 Task: Find connections with filter location Timbaúba with filter topic #lawsuitswith filter profile language Spanish with filter current company Piramal Capital & Housing Finance Limited with filter school Osmania University with filter industry Government Relations Services with filter service category Interaction Design with filter keywords title Financial Analyst
Action: Mouse moved to (197, 241)
Screenshot: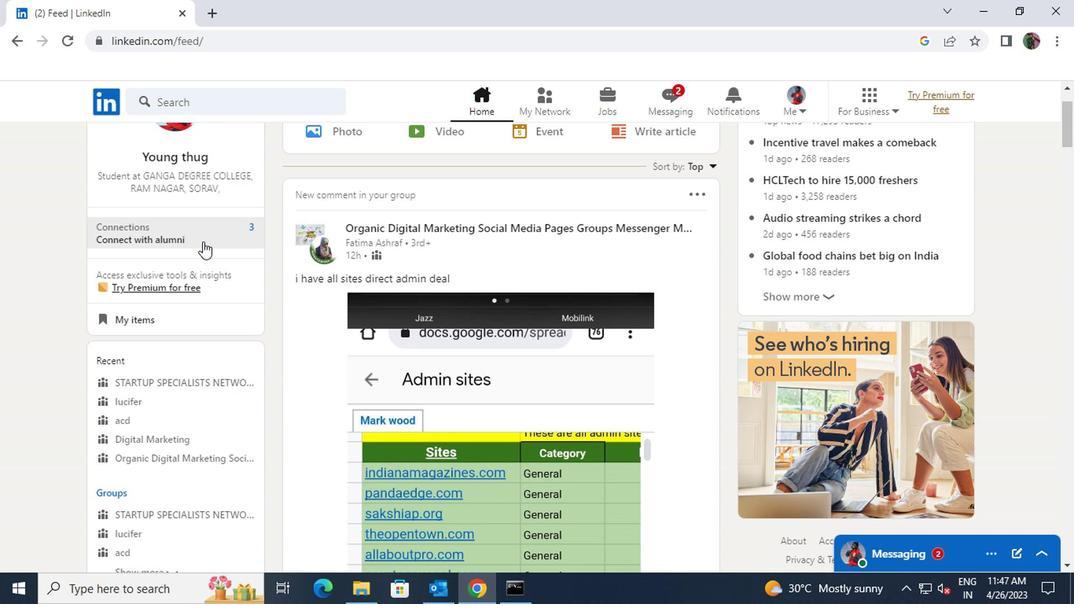 
Action: Mouse pressed left at (197, 241)
Screenshot: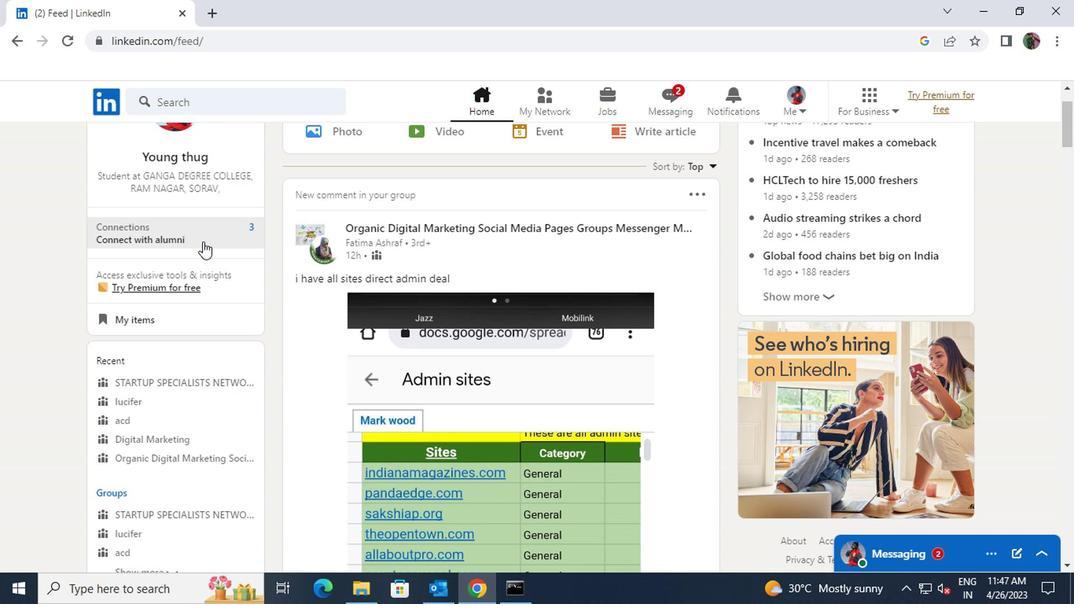 
Action: Mouse moved to (234, 190)
Screenshot: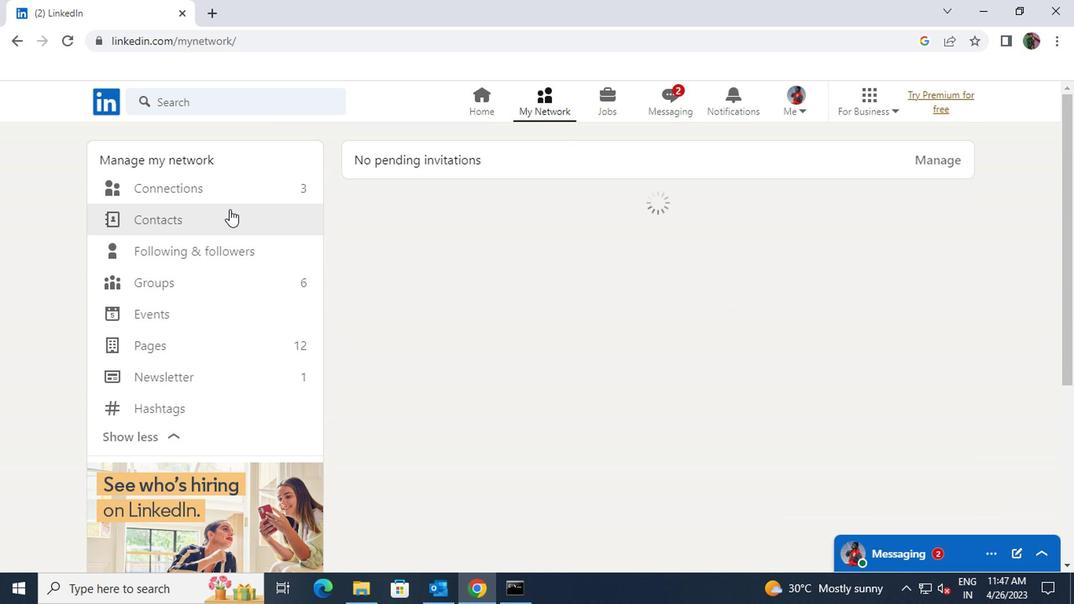
Action: Mouse pressed left at (234, 190)
Screenshot: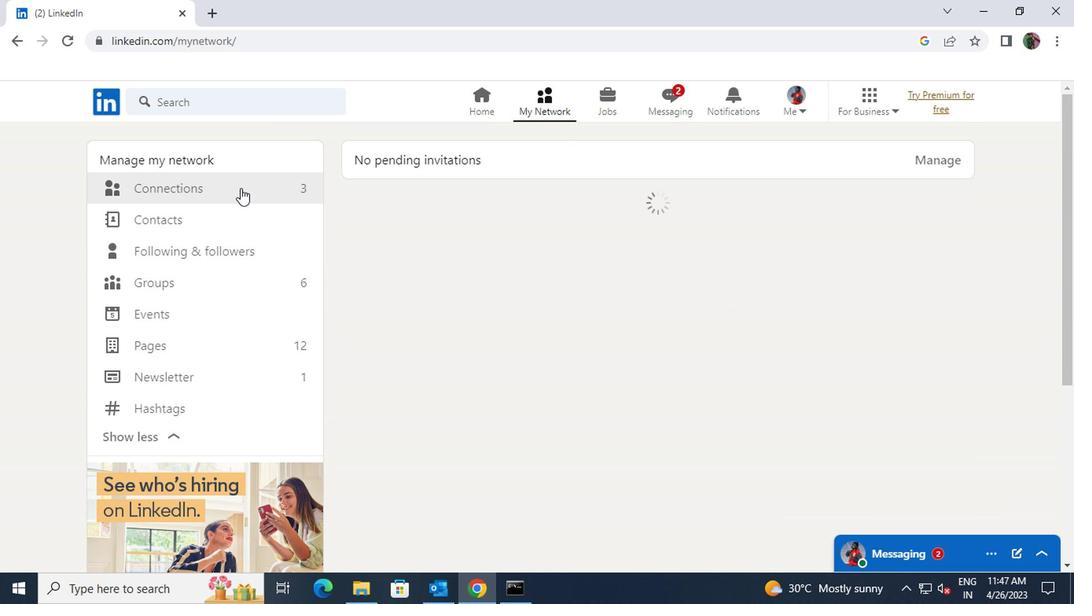 
Action: Mouse moved to (627, 194)
Screenshot: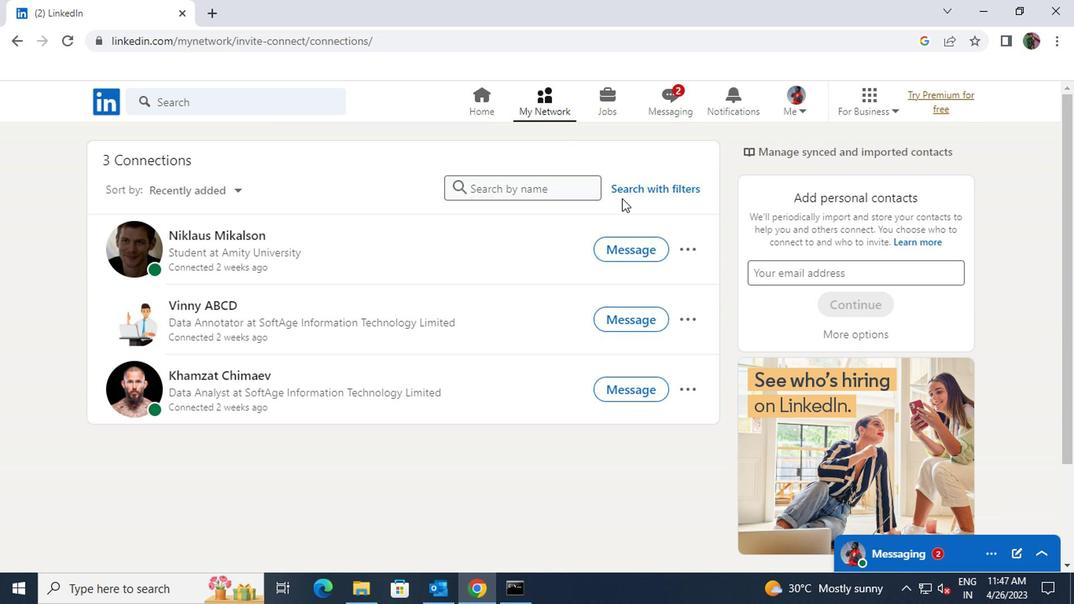 
Action: Mouse pressed left at (627, 194)
Screenshot: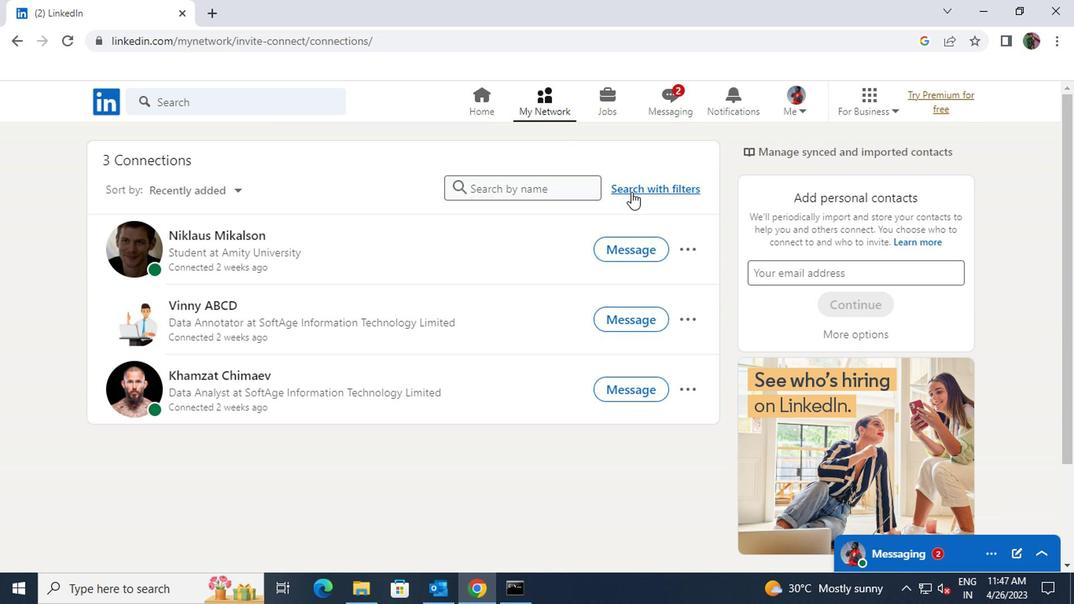 
Action: Mouse moved to (587, 145)
Screenshot: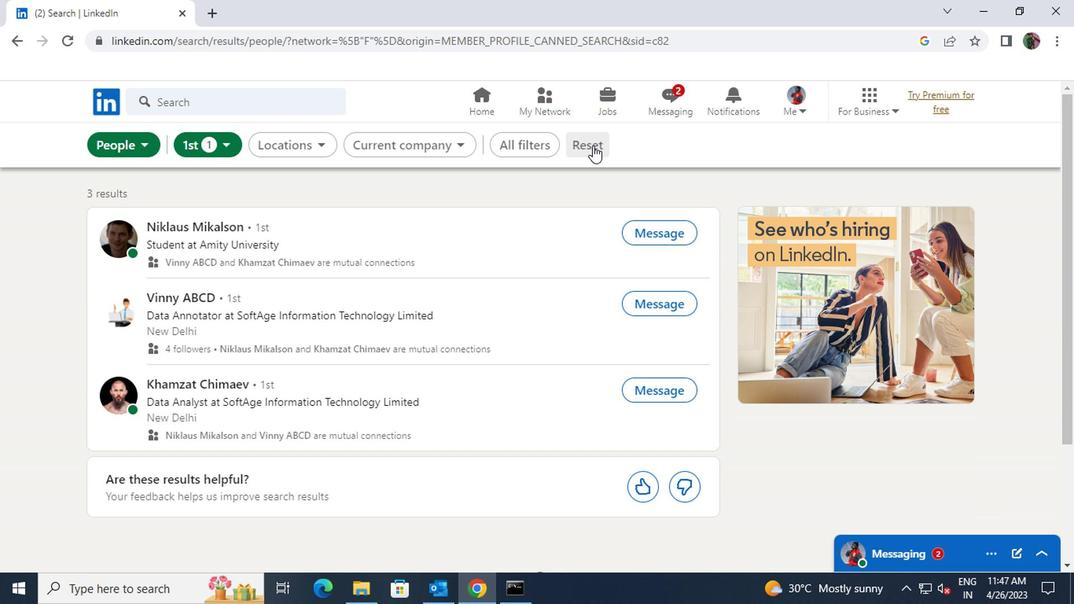
Action: Mouse pressed left at (587, 145)
Screenshot: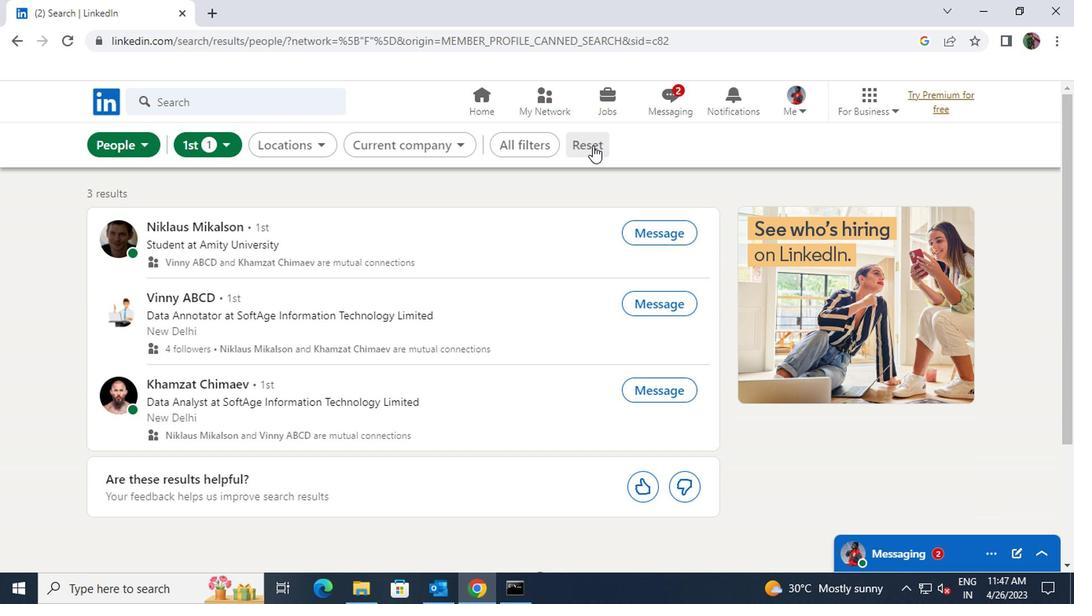 
Action: Mouse moved to (571, 144)
Screenshot: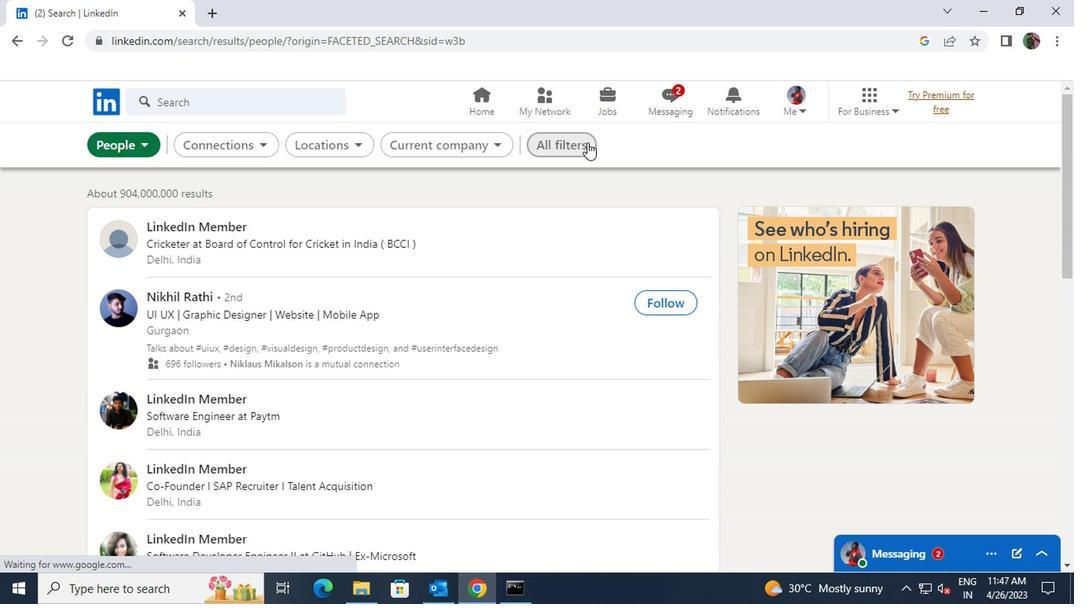 
Action: Mouse pressed left at (571, 144)
Screenshot: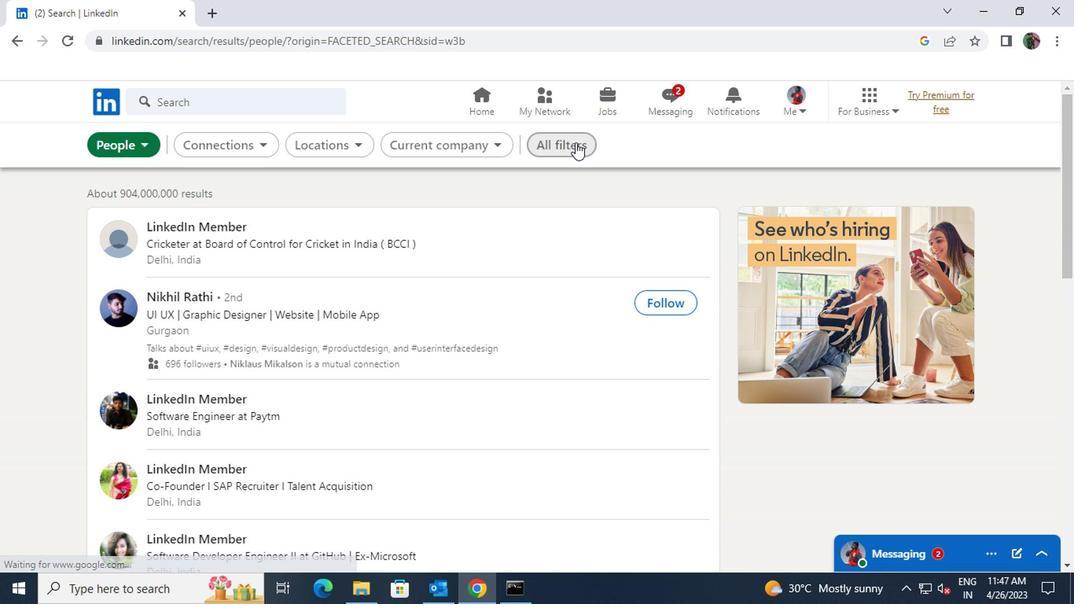 
Action: Mouse moved to (734, 288)
Screenshot: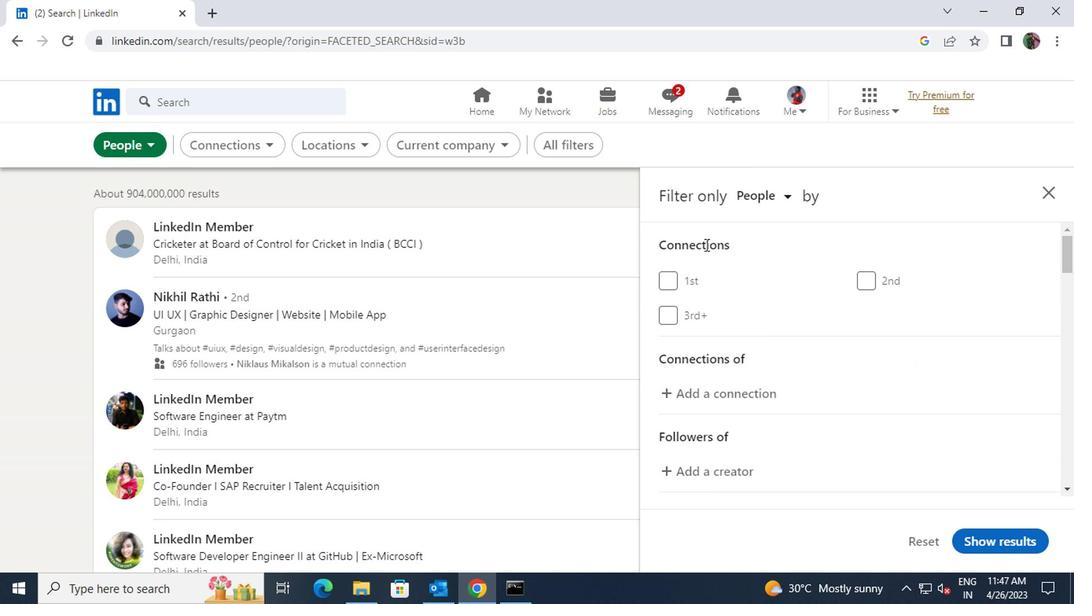 
Action: Mouse scrolled (734, 287) with delta (0, -1)
Screenshot: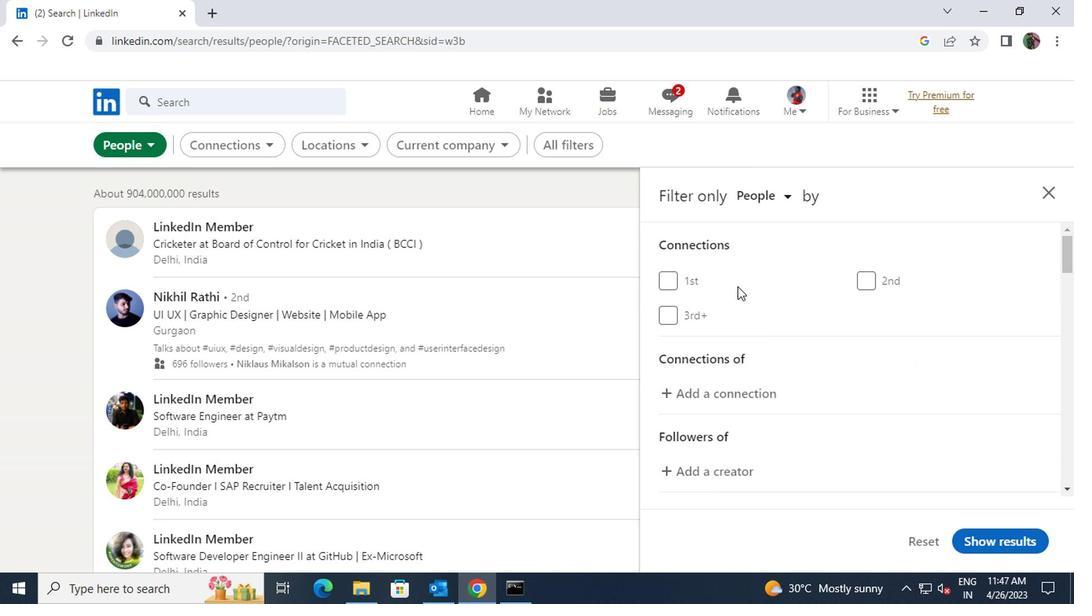 
Action: Mouse scrolled (734, 287) with delta (0, -1)
Screenshot: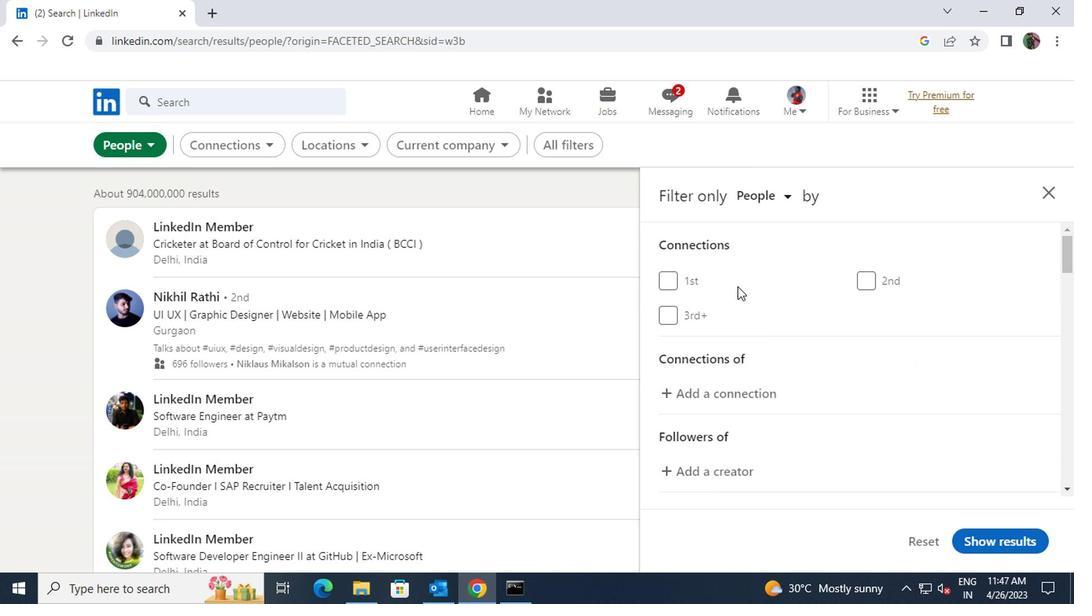 
Action: Mouse moved to (734, 288)
Screenshot: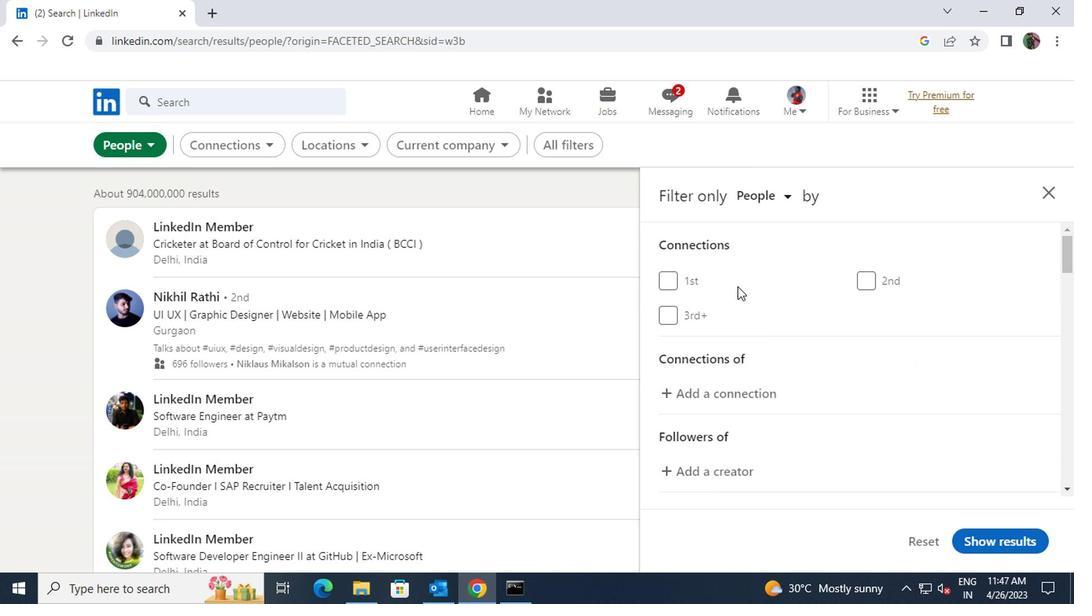 
Action: Mouse scrolled (734, 287) with delta (0, -1)
Screenshot: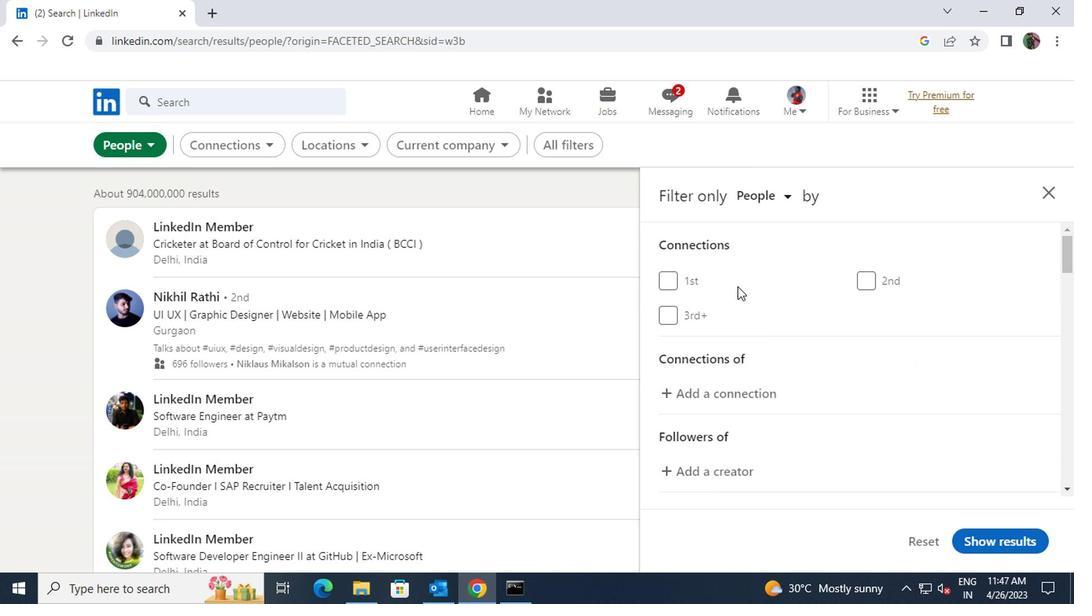 
Action: Mouse moved to (893, 376)
Screenshot: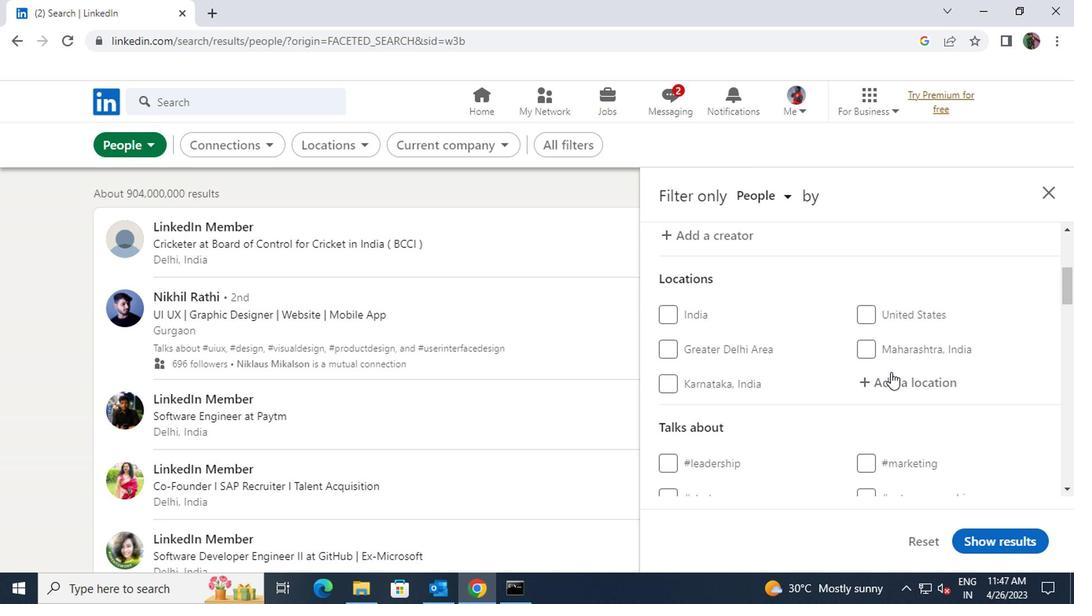 
Action: Mouse pressed left at (893, 376)
Screenshot: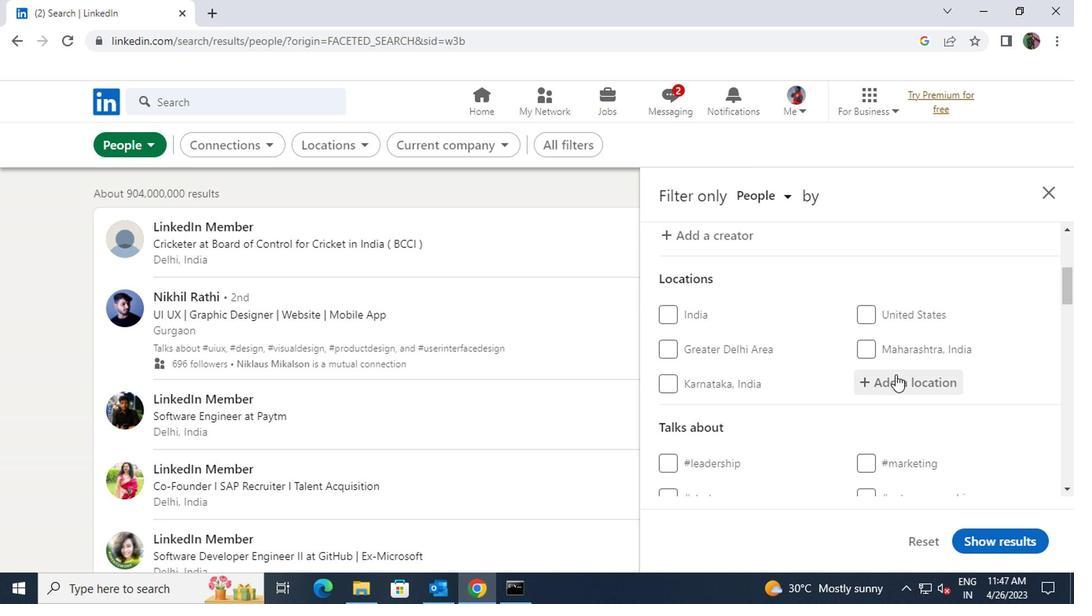 
Action: Key pressed <Key.shift><Key.shift><Key.shift><Key.shift>TIMBAUBA
Screenshot: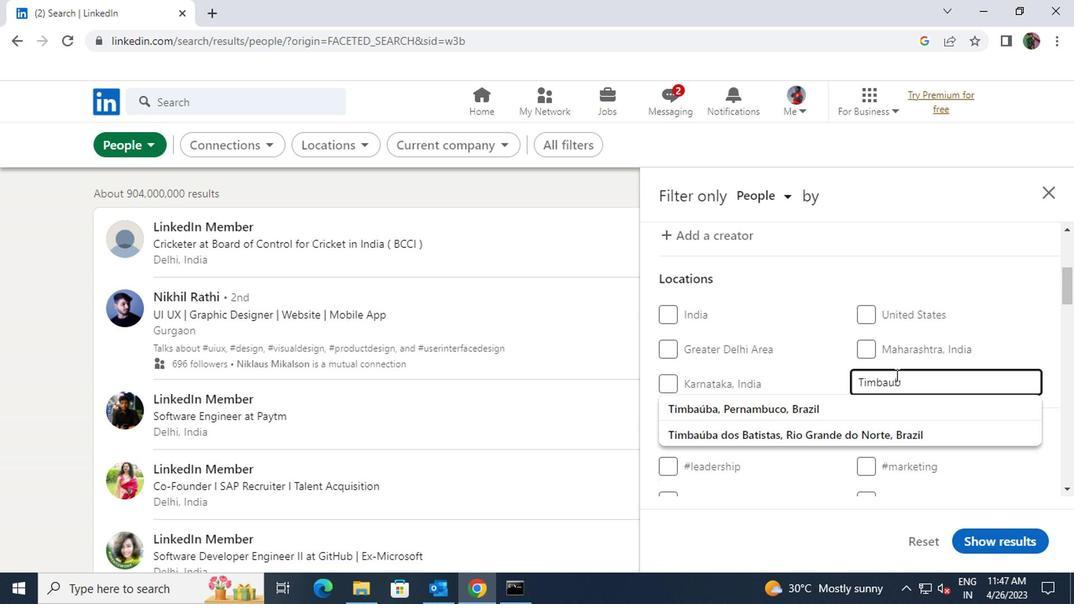 
Action: Mouse moved to (856, 414)
Screenshot: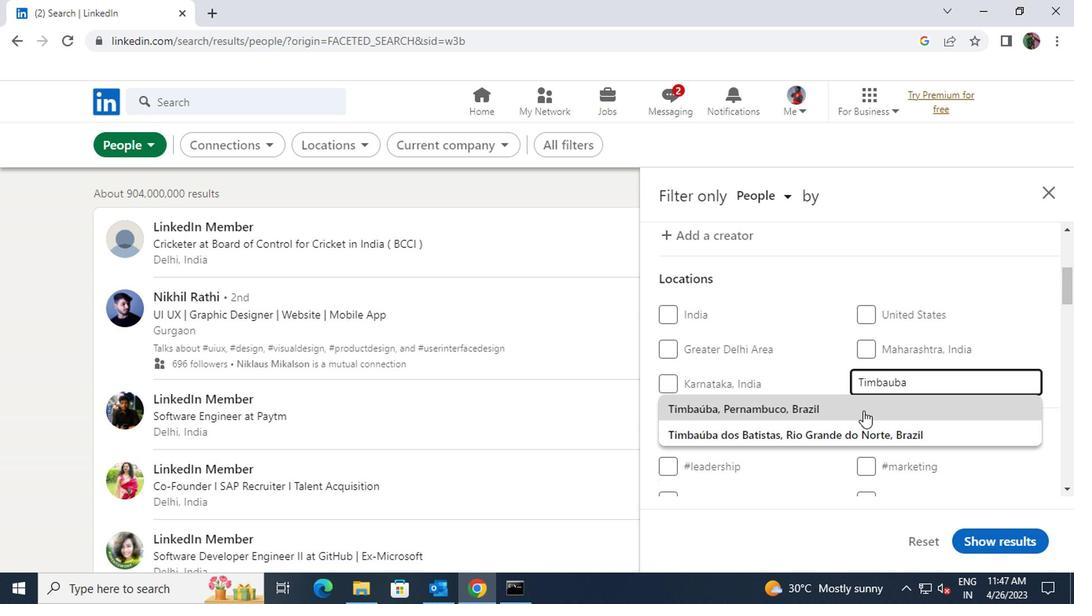 
Action: Mouse pressed left at (856, 414)
Screenshot: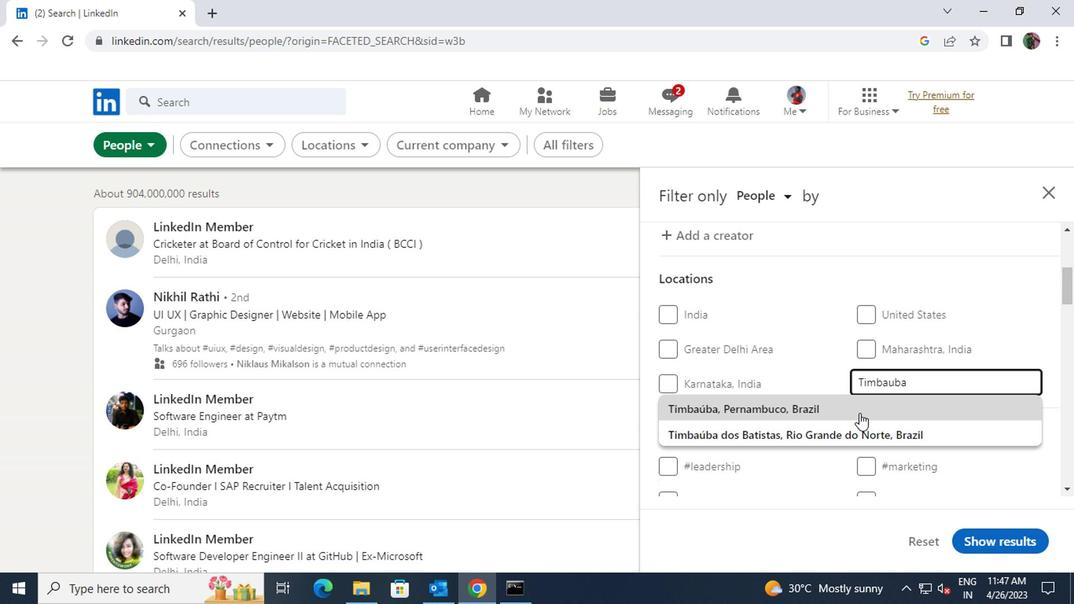 
Action: Mouse scrolled (856, 413) with delta (0, 0)
Screenshot: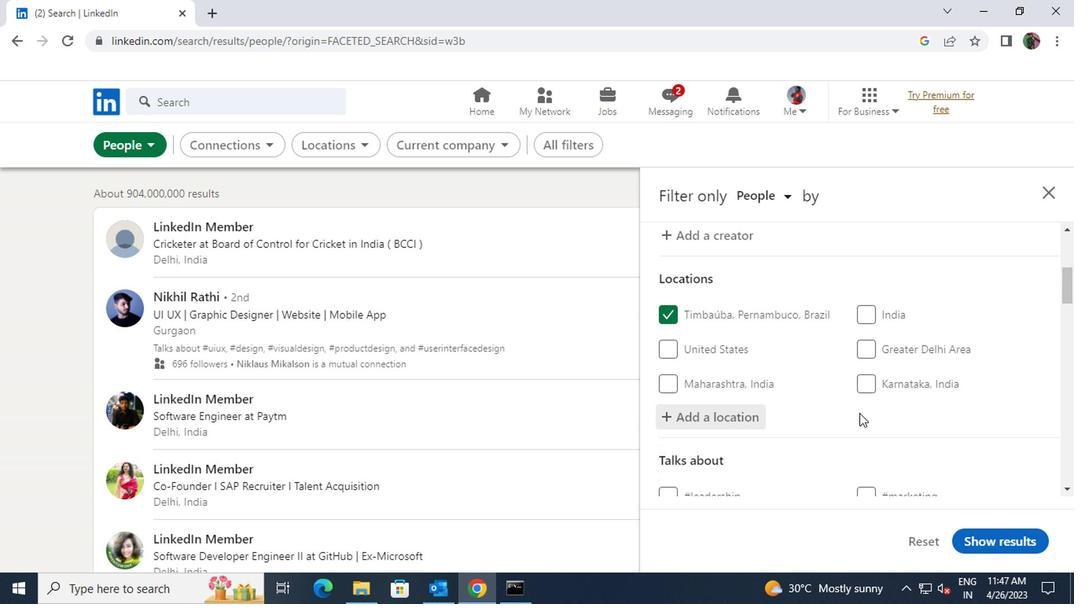 
Action: Mouse scrolled (856, 413) with delta (0, 0)
Screenshot: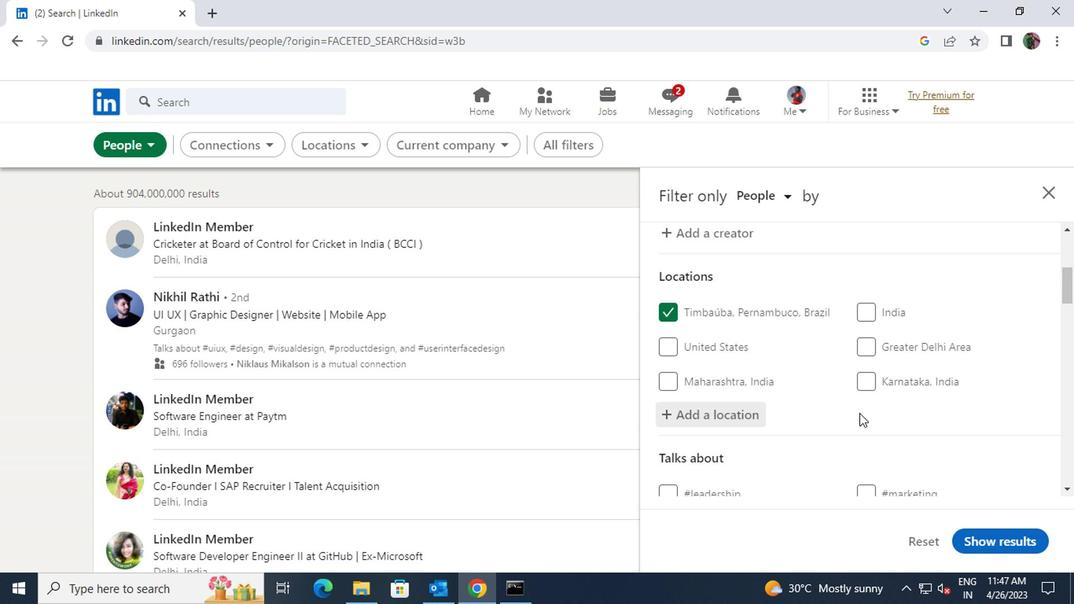
Action: Mouse moved to (873, 412)
Screenshot: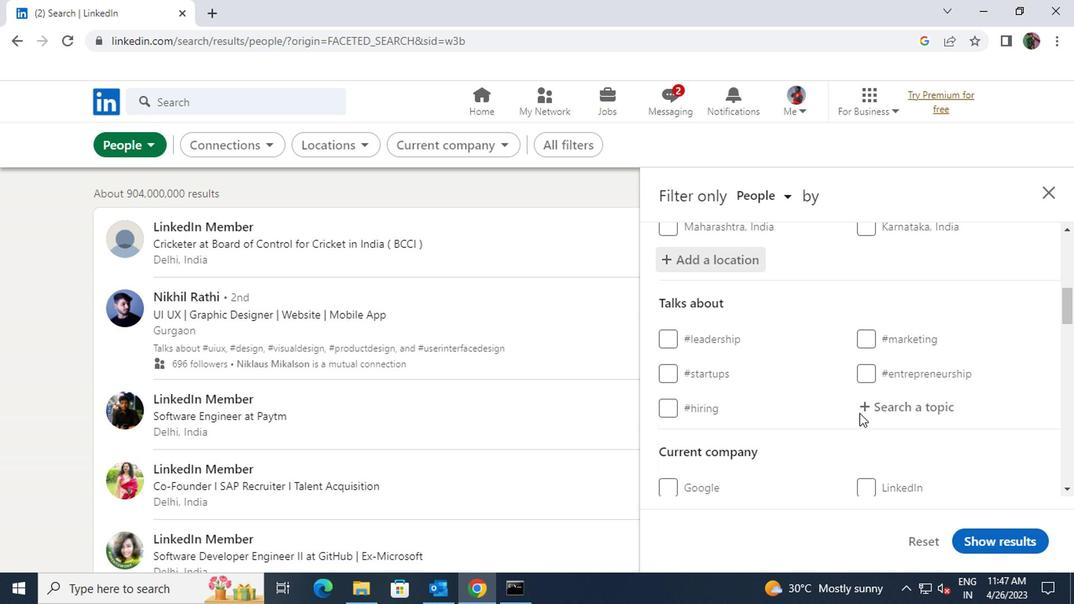 
Action: Mouse pressed left at (873, 412)
Screenshot: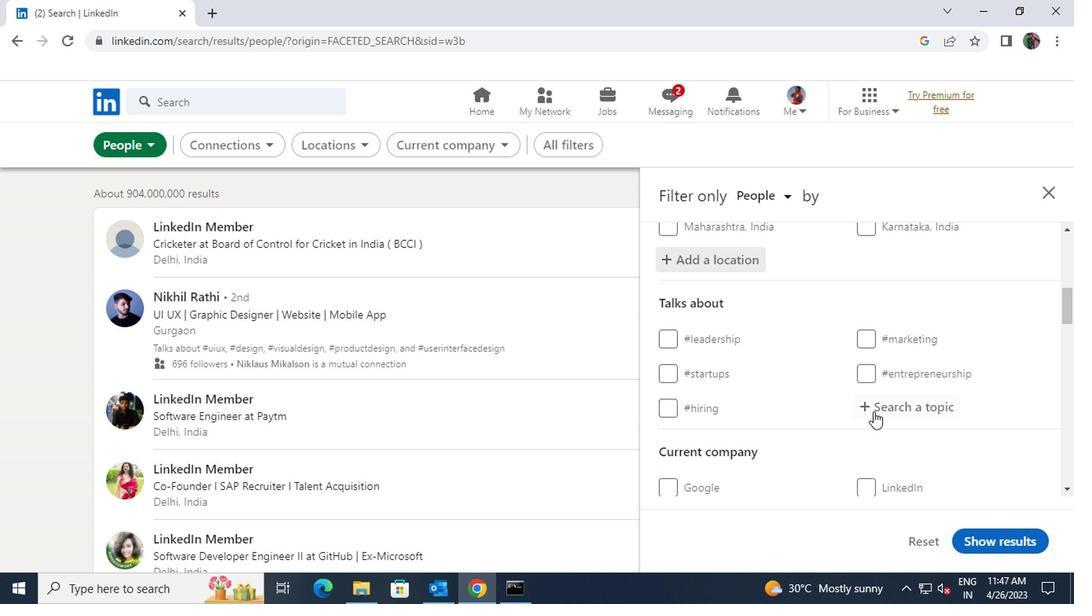 
Action: Key pressed <Key.shift><Key.shift><Key.shift><Key.shift><Key.shift>#<Key.shift>LAWYERSUITSWITH
Screenshot: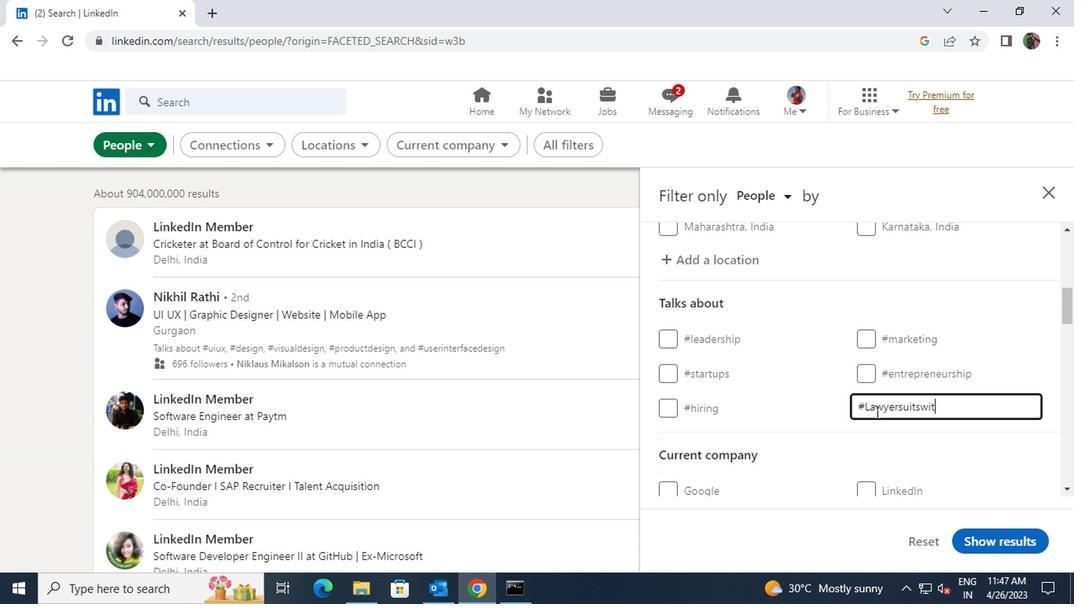 
Action: Mouse scrolled (873, 411) with delta (0, -1)
Screenshot: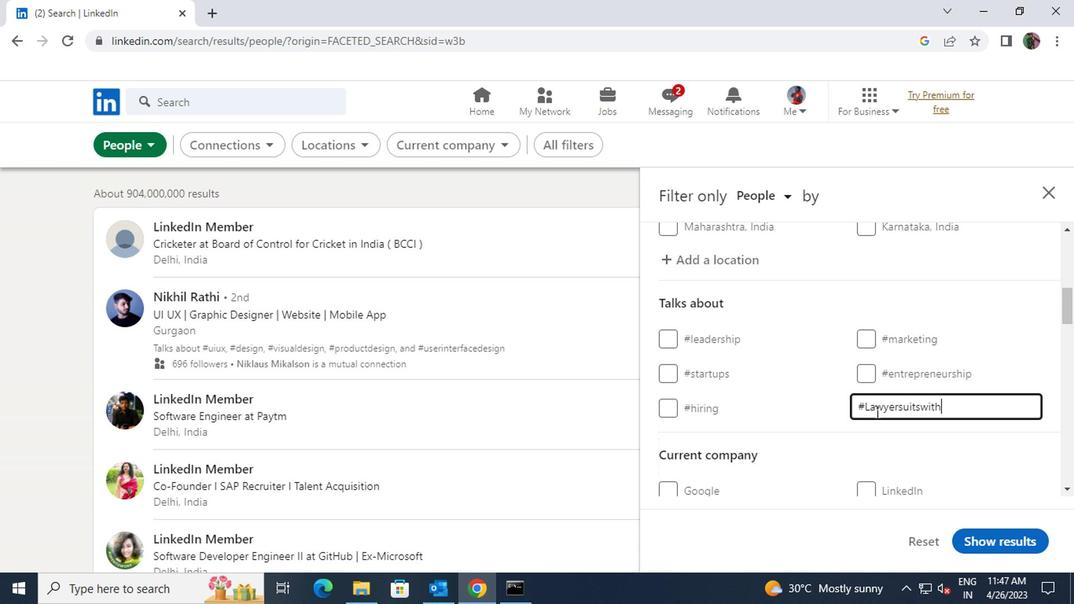 
Action: Mouse scrolled (873, 411) with delta (0, -1)
Screenshot: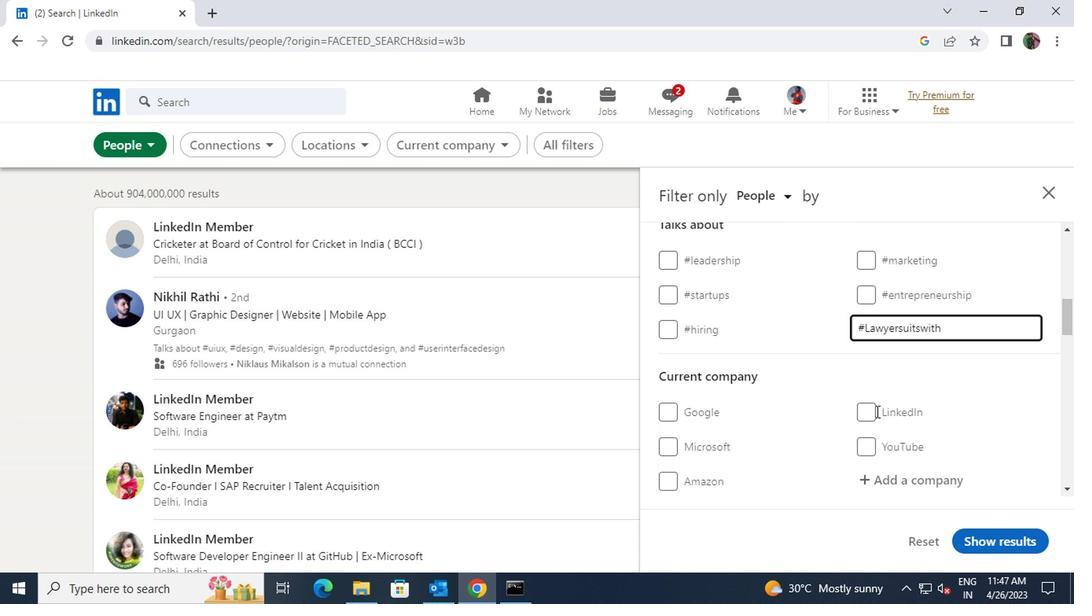 
Action: Mouse moved to (876, 410)
Screenshot: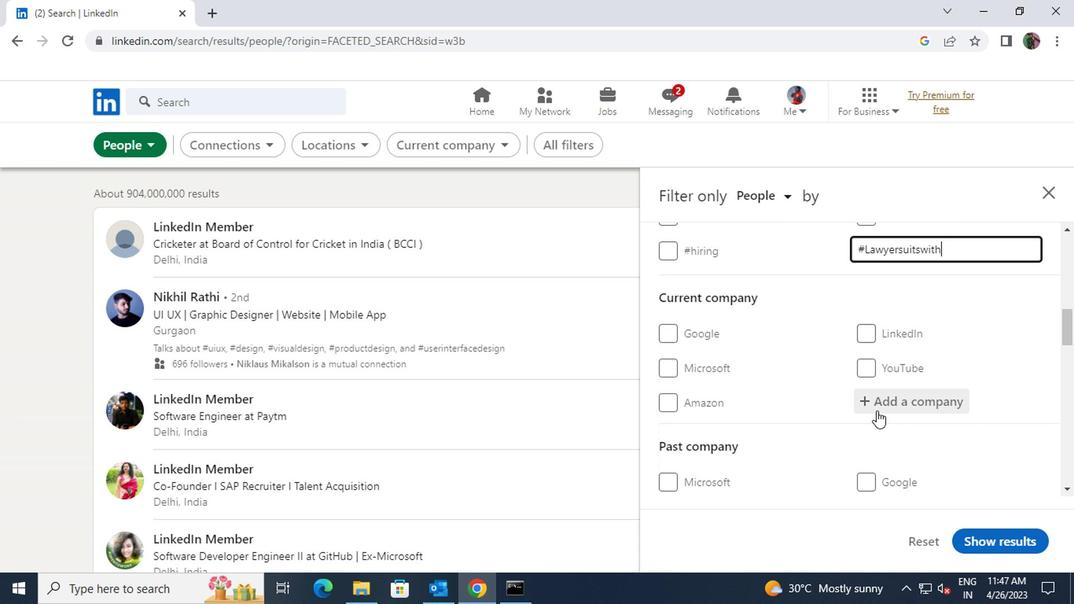 
Action: Mouse pressed left at (876, 410)
Screenshot: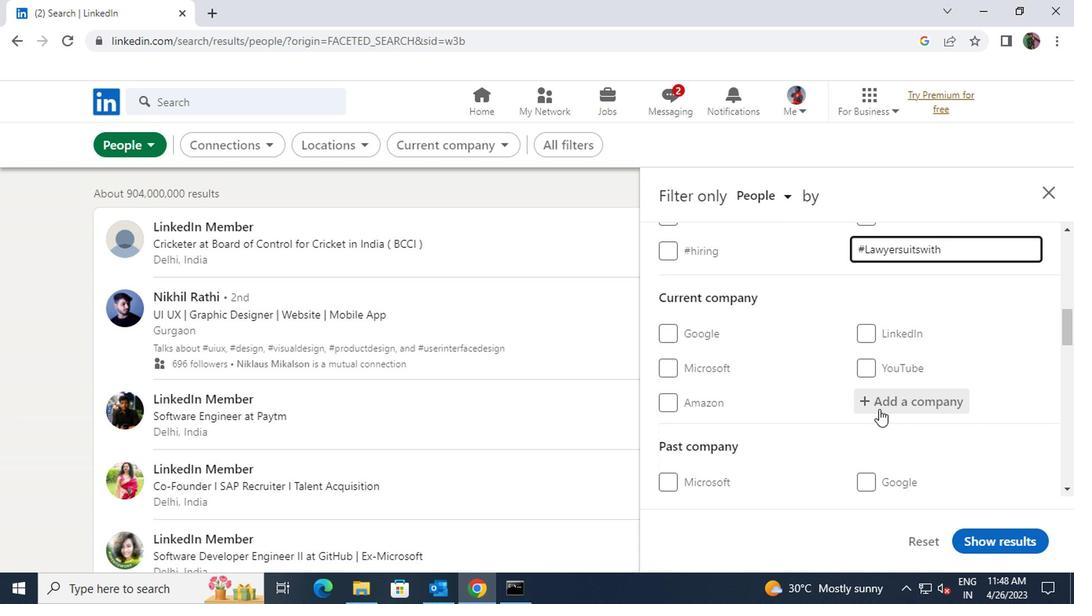 
Action: Key pressed <Key.shift>PIRAMAL
Screenshot: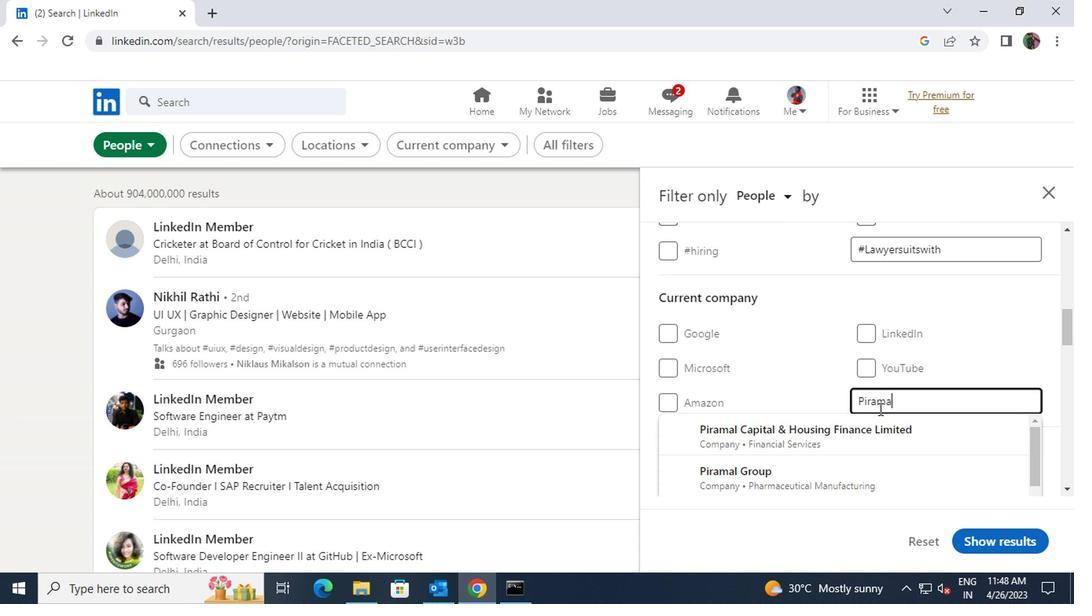 
Action: Mouse moved to (865, 462)
Screenshot: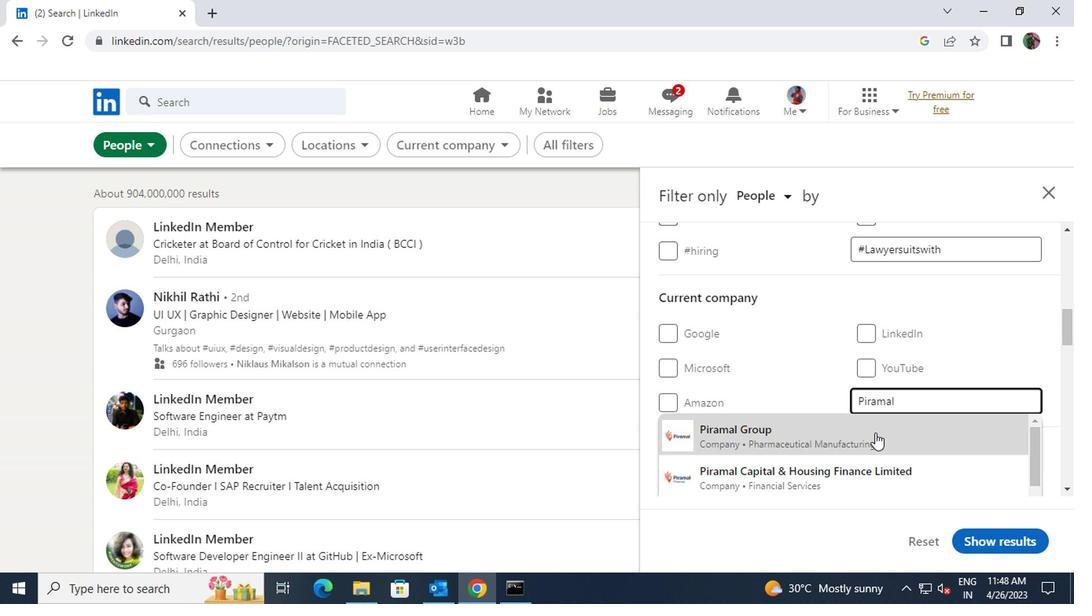 
Action: Mouse pressed left at (865, 462)
Screenshot: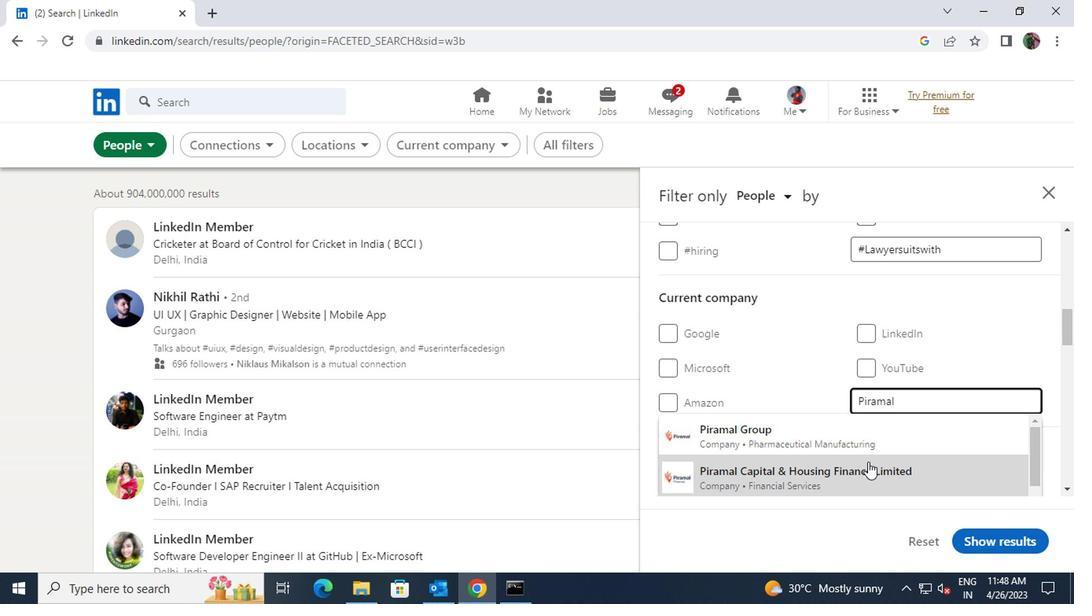 
Action: Mouse moved to (865, 463)
Screenshot: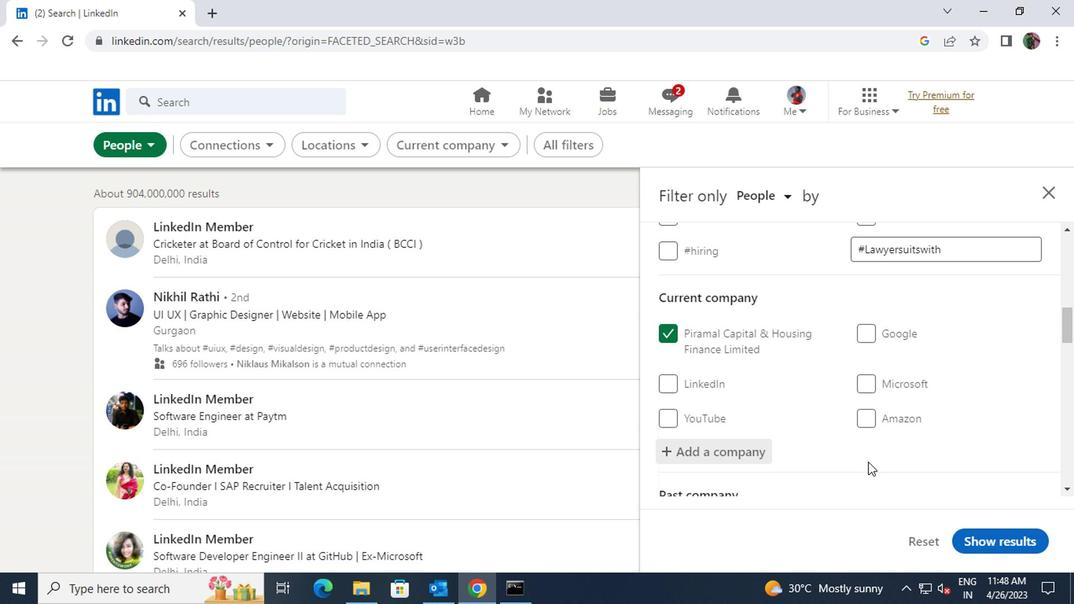
Action: Mouse scrolled (865, 462) with delta (0, -1)
Screenshot: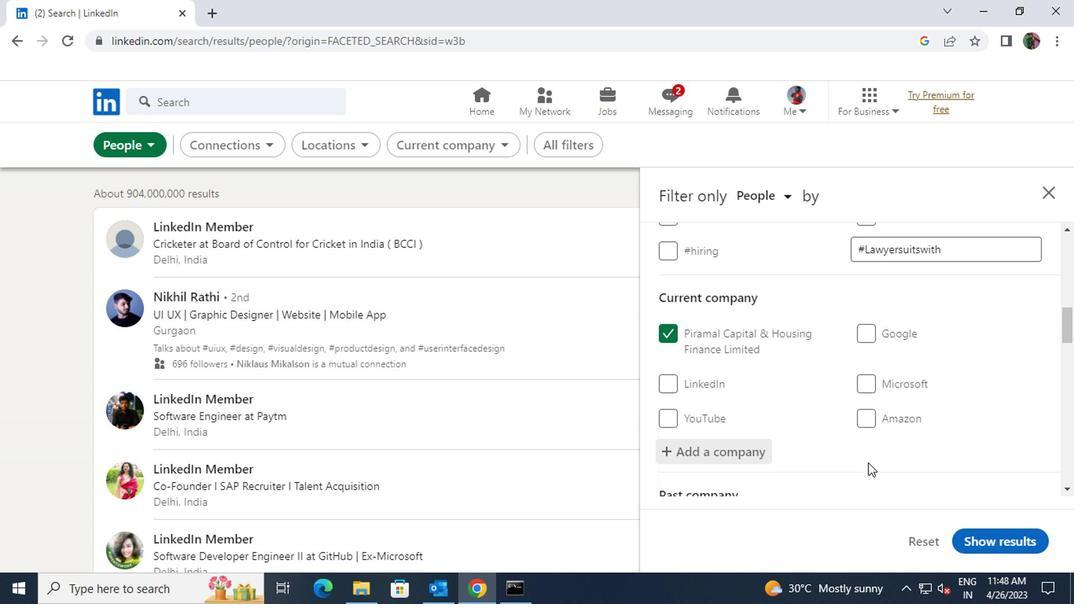 
Action: Mouse scrolled (865, 462) with delta (0, -1)
Screenshot: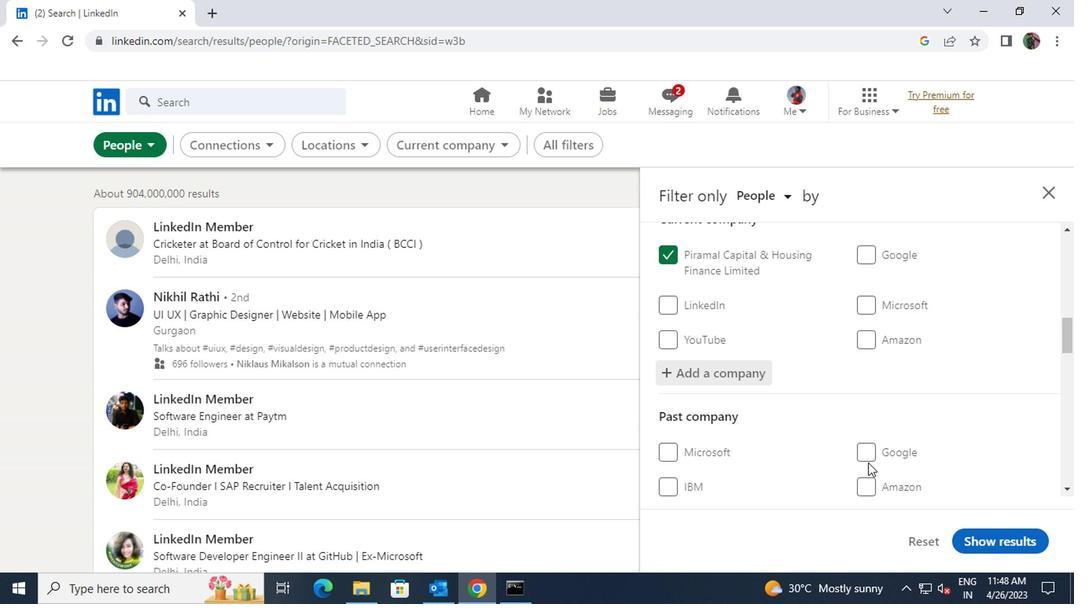 
Action: Mouse scrolled (865, 462) with delta (0, -1)
Screenshot: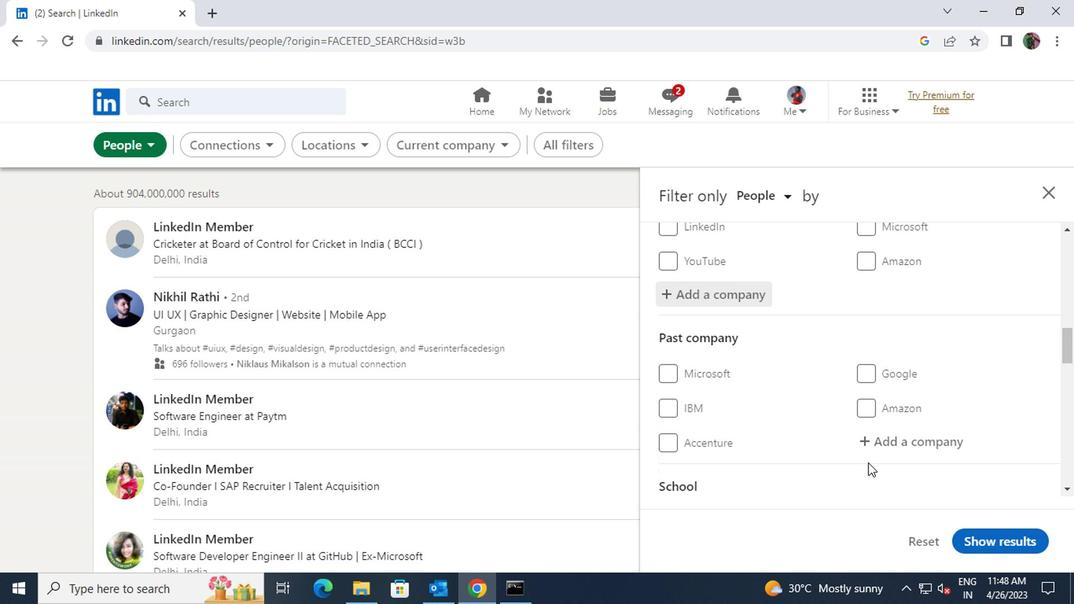 
Action: Mouse scrolled (865, 462) with delta (0, -1)
Screenshot: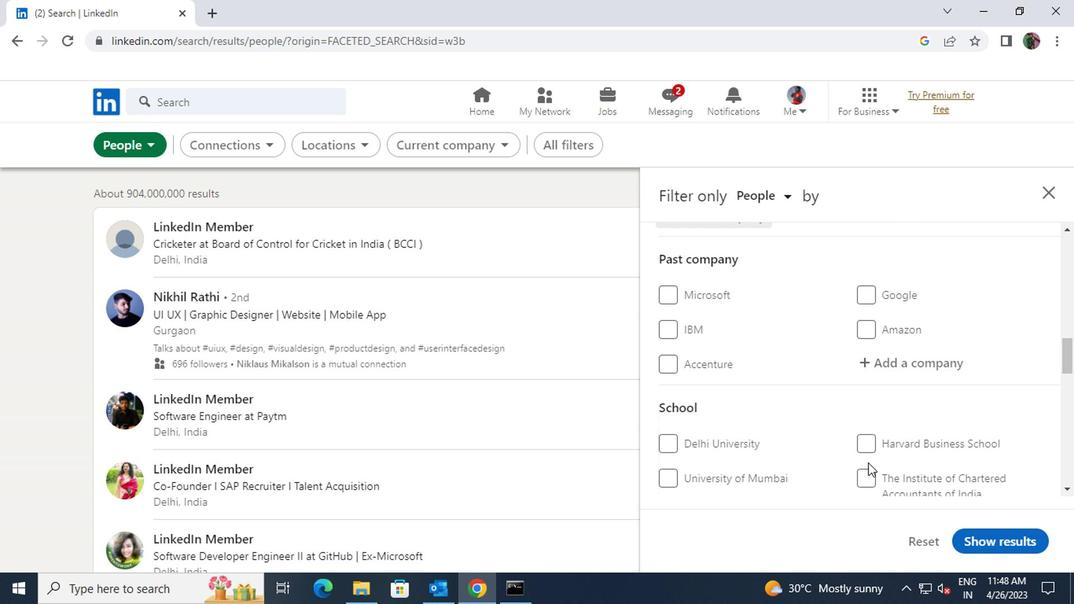 
Action: Mouse moved to (874, 452)
Screenshot: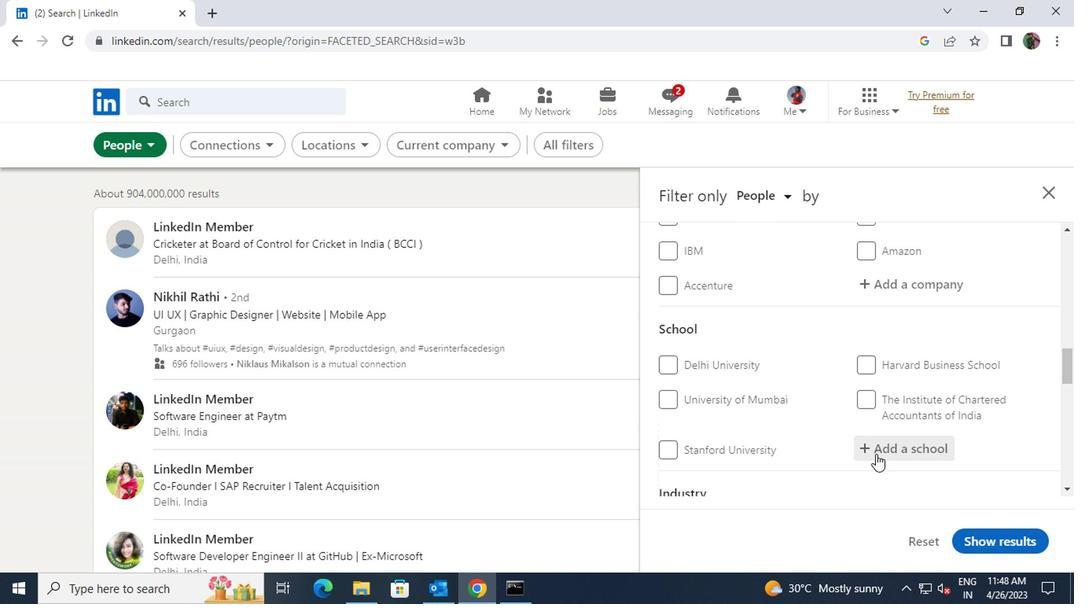 
Action: Mouse pressed left at (874, 452)
Screenshot: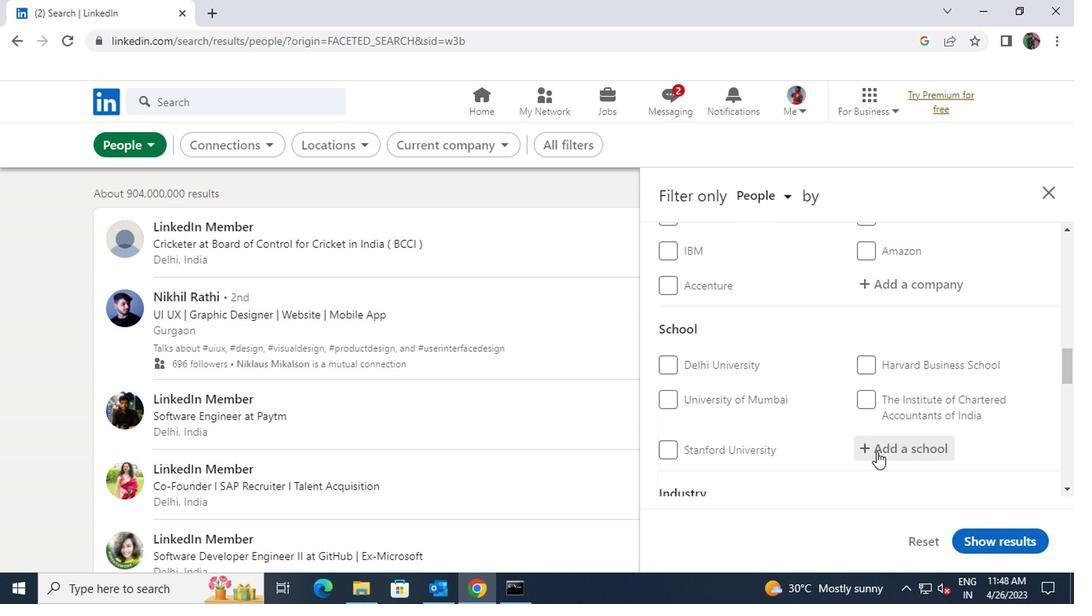 
Action: Key pressed <Key.shift>OSMANI
Screenshot: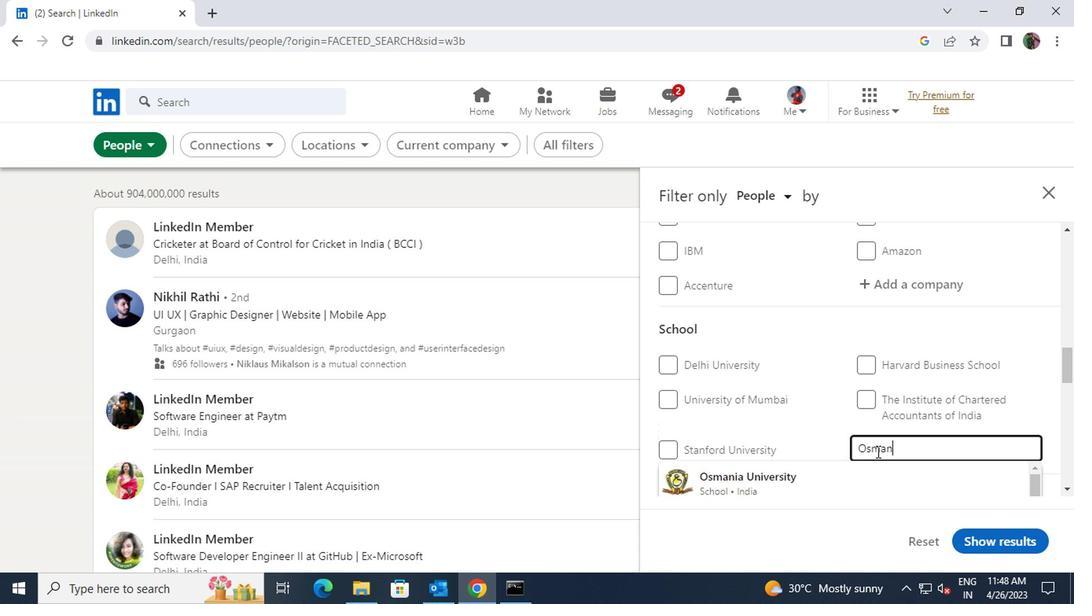
Action: Mouse moved to (857, 476)
Screenshot: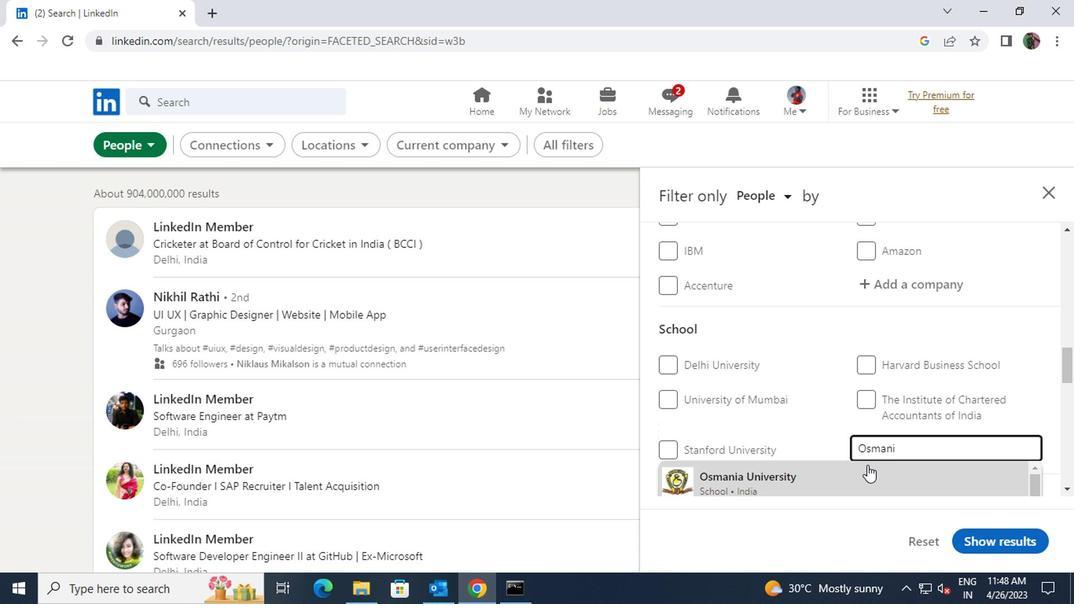 
Action: Mouse pressed left at (857, 476)
Screenshot: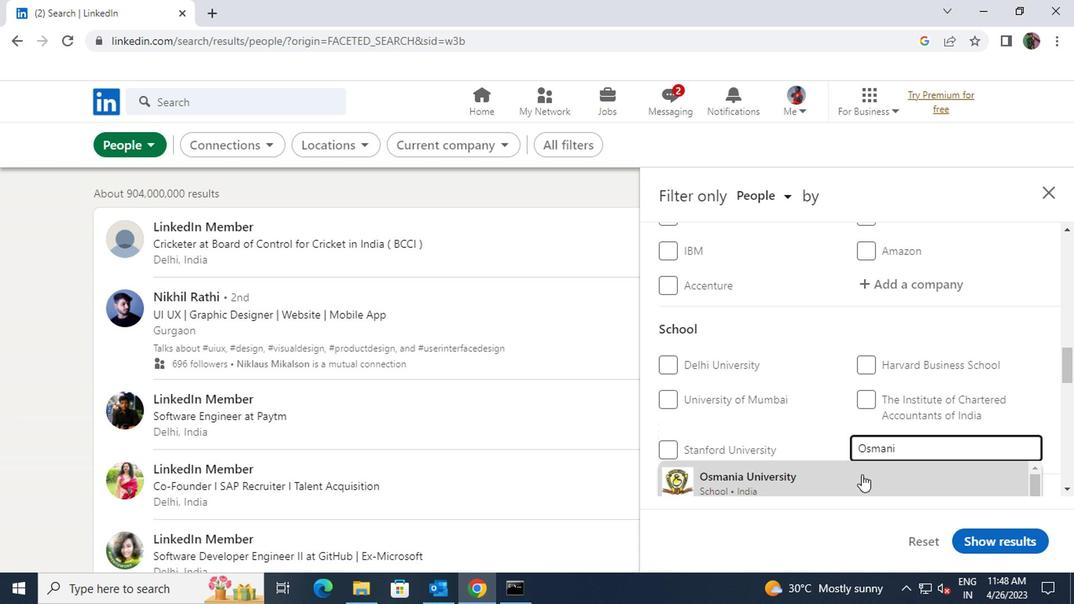 
Action: Mouse scrolled (857, 475) with delta (0, 0)
Screenshot: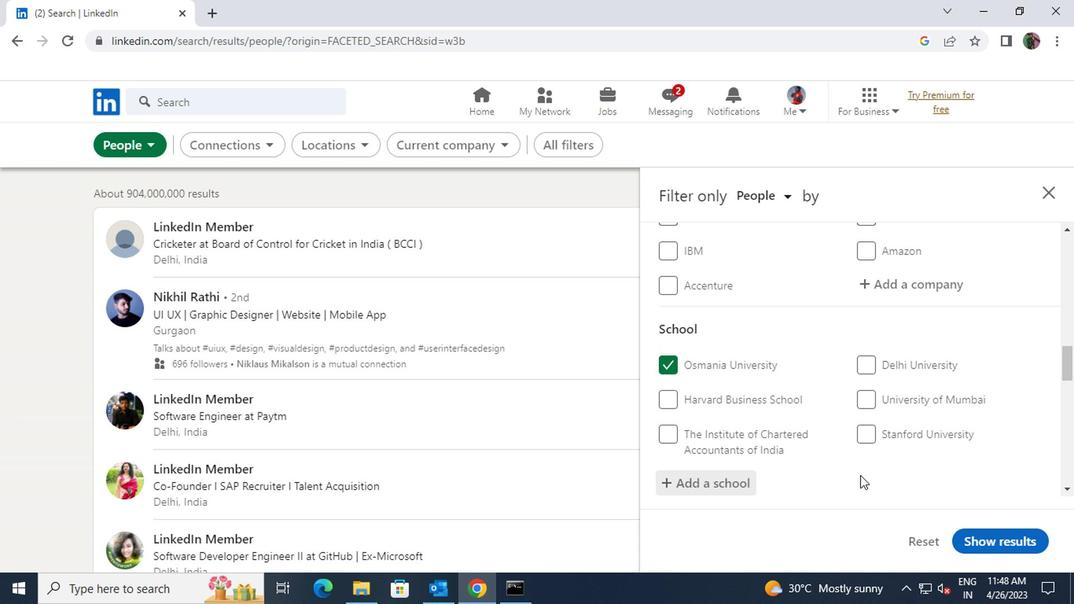 
Action: Mouse scrolled (857, 475) with delta (0, 0)
Screenshot: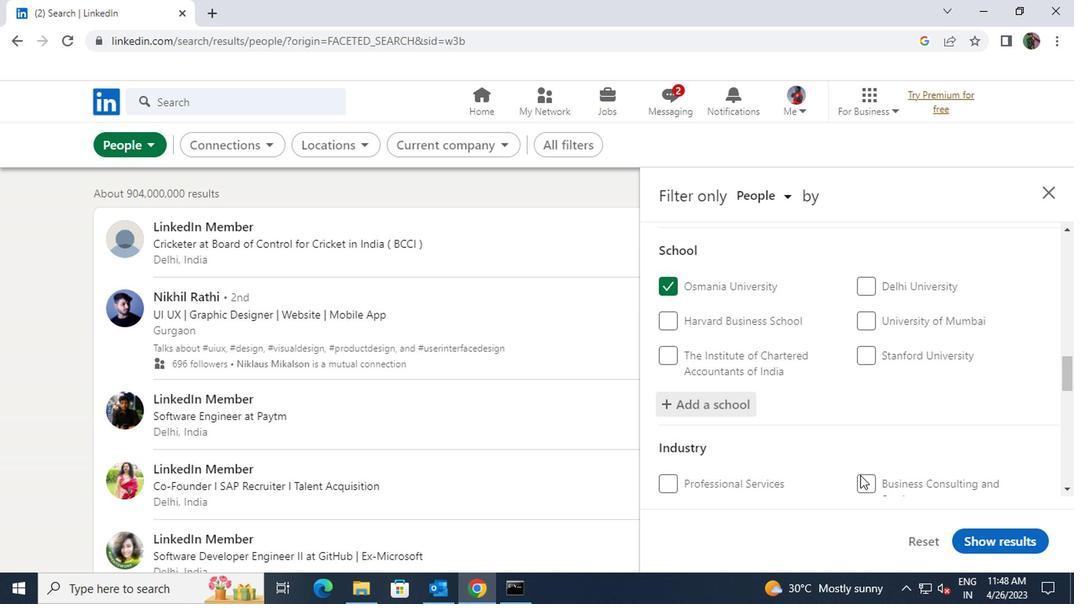 
Action: Mouse scrolled (857, 475) with delta (0, 0)
Screenshot: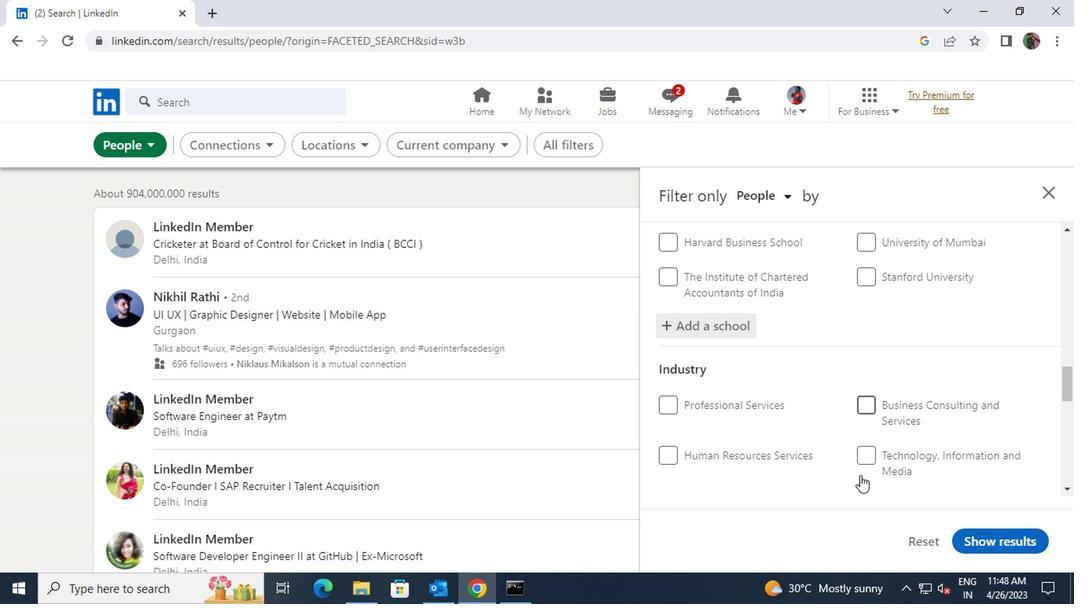 
Action: Mouse moved to (885, 421)
Screenshot: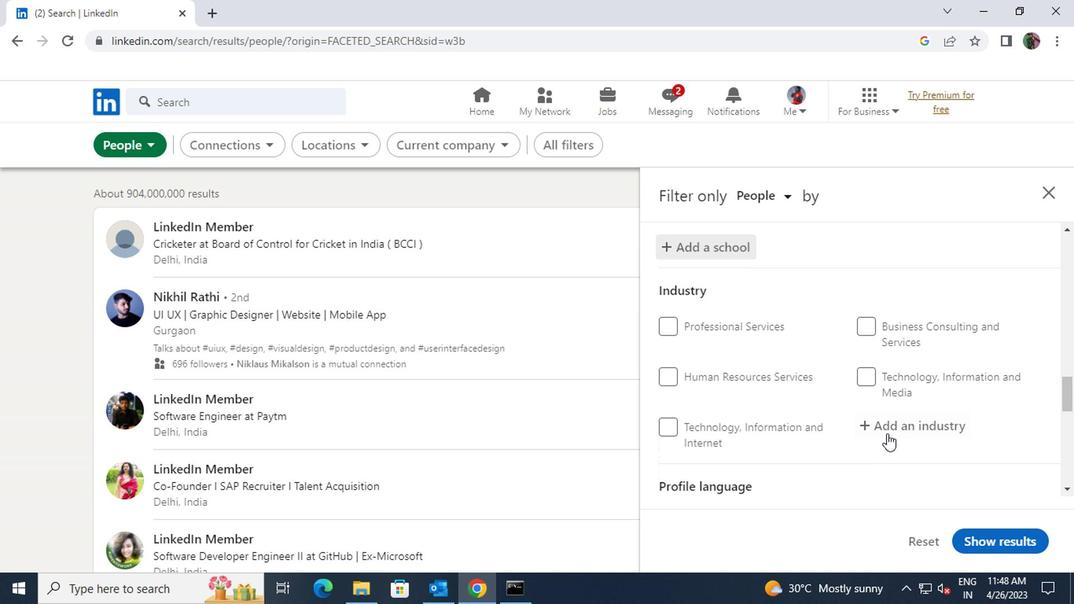 
Action: Mouse pressed left at (885, 421)
Screenshot: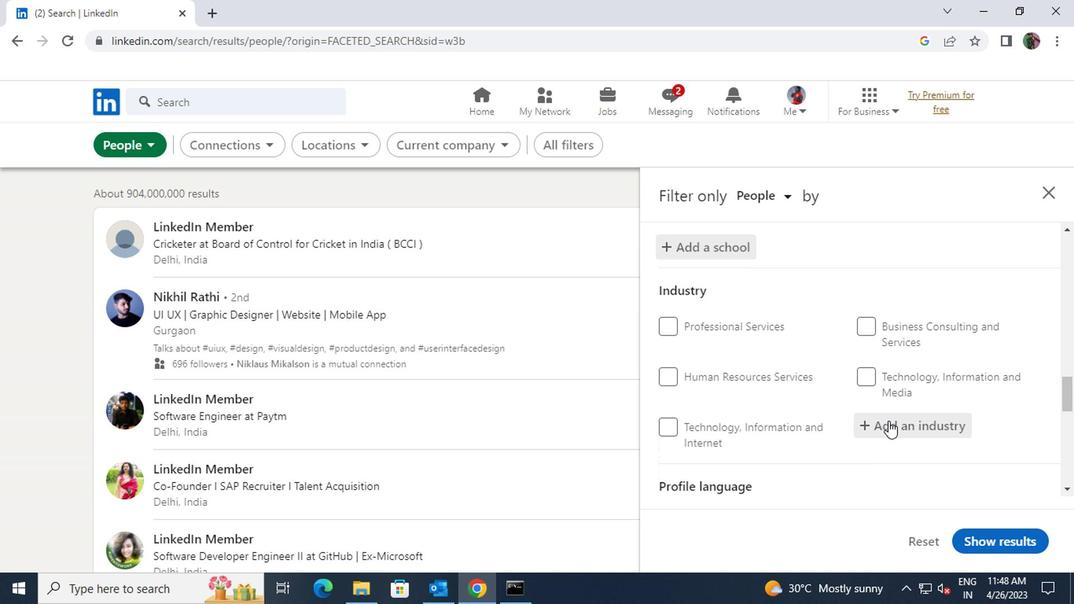 
Action: Key pressed <Key.shift>GOVERNMENT
Screenshot: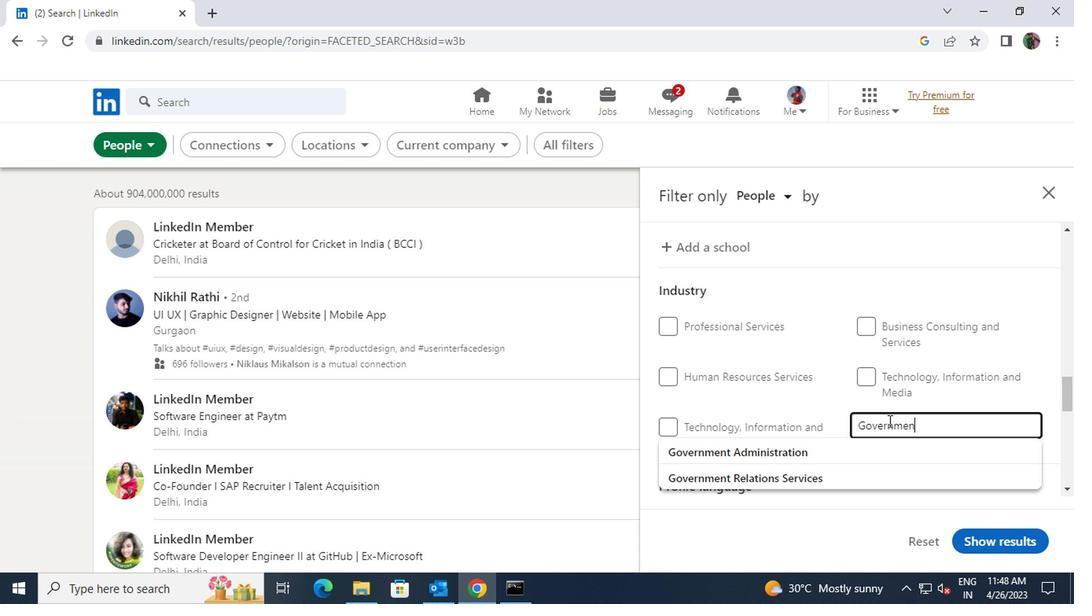 
Action: Mouse moved to (861, 470)
Screenshot: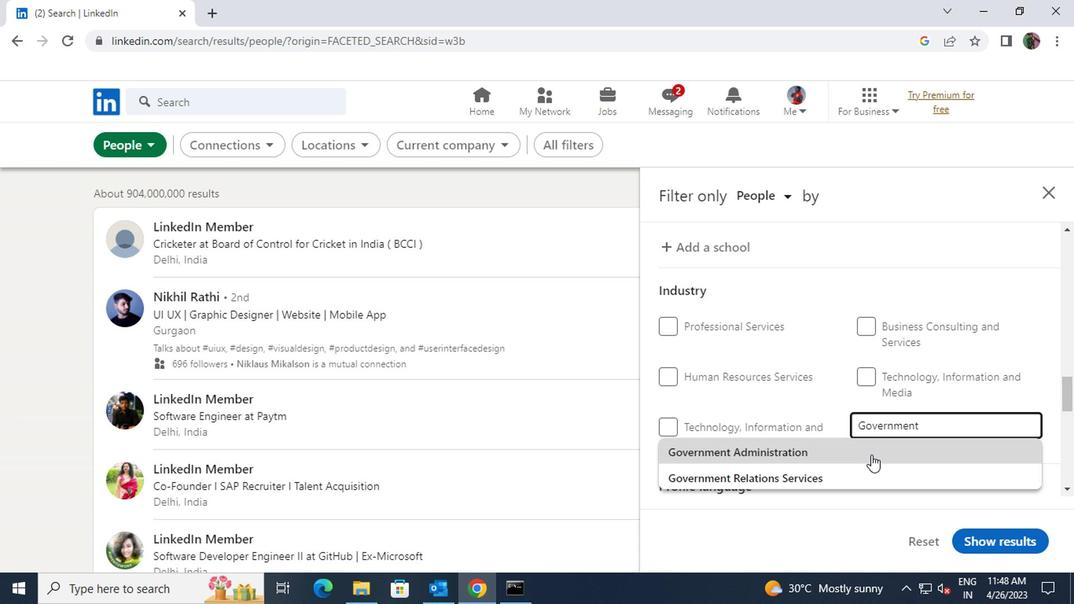 
Action: Mouse pressed left at (861, 470)
Screenshot: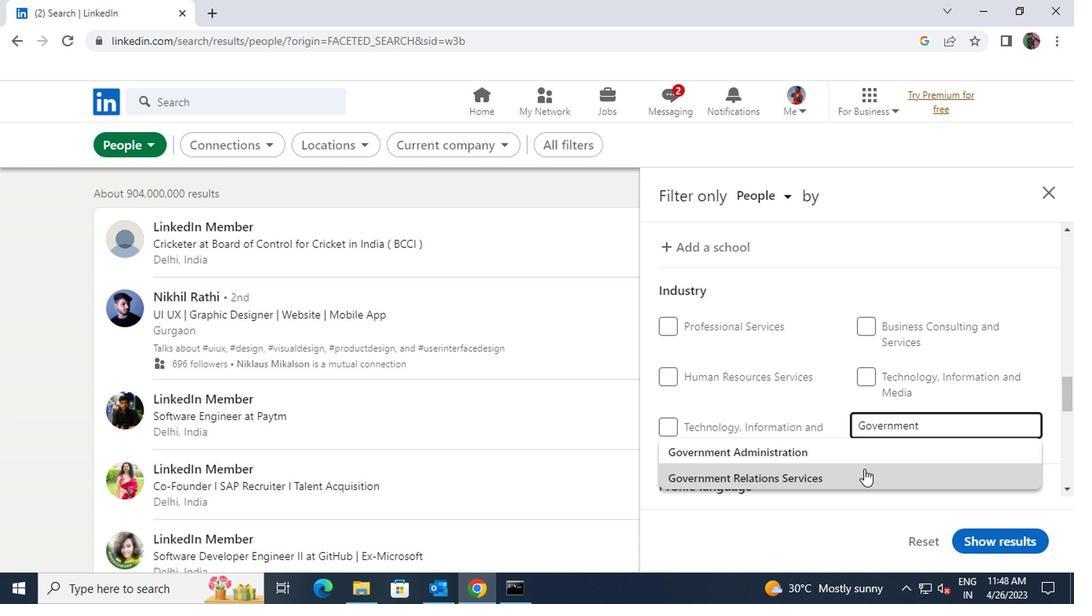 
Action: Mouse scrolled (861, 469) with delta (0, 0)
Screenshot: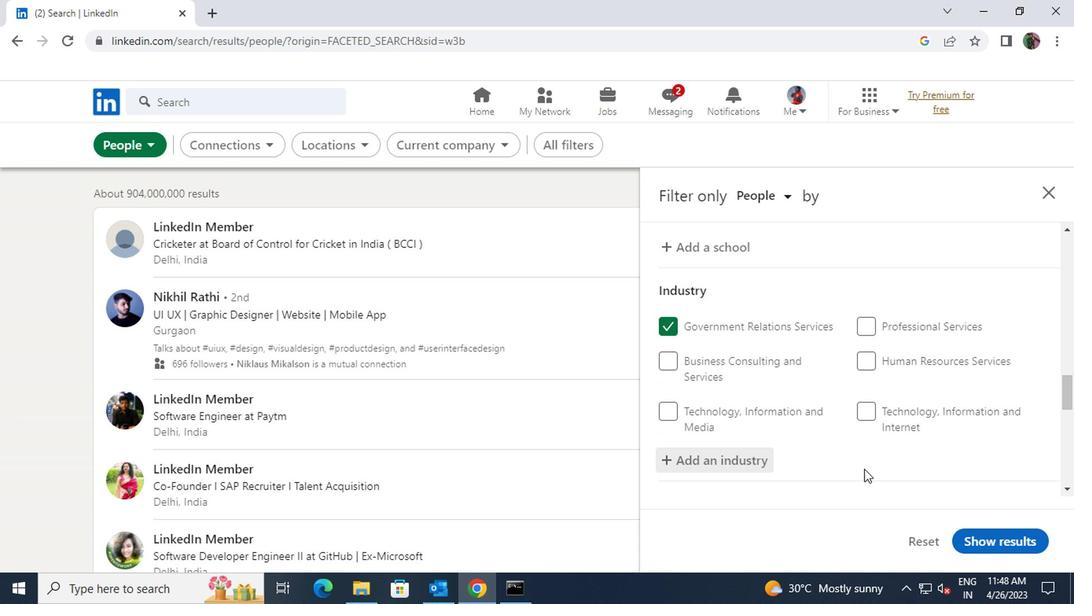 
Action: Mouse scrolled (861, 469) with delta (0, 0)
Screenshot: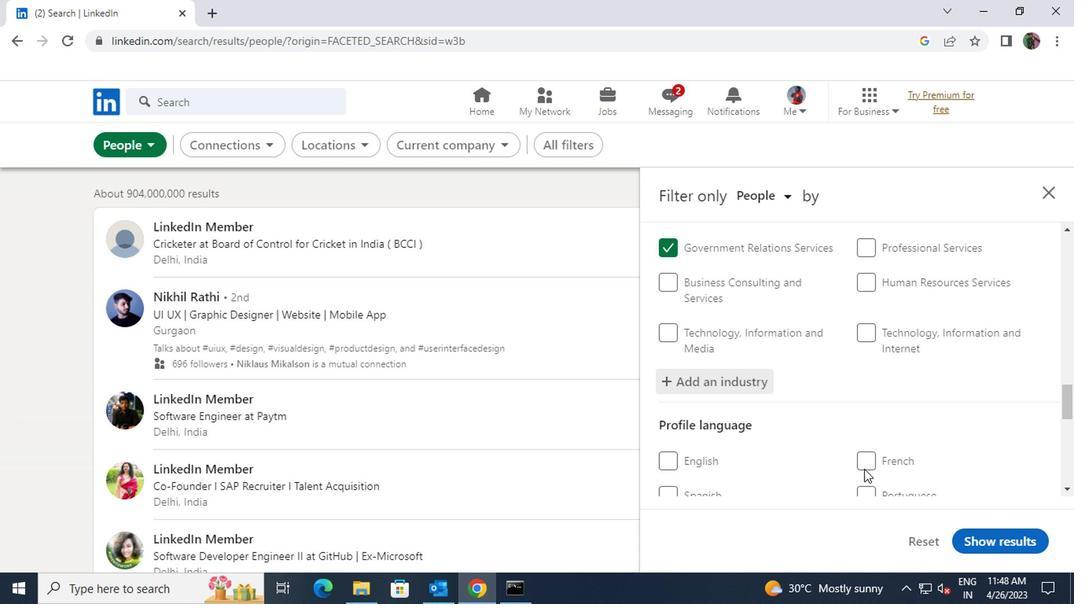 
Action: Mouse moved to (660, 418)
Screenshot: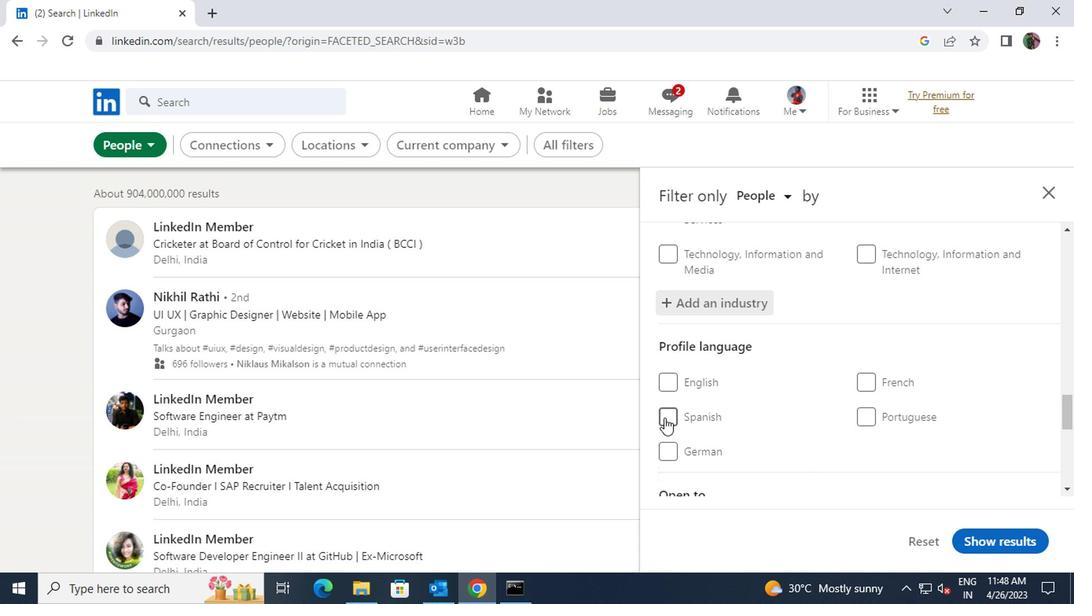 
Action: Mouse pressed left at (660, 418)
Screenshot: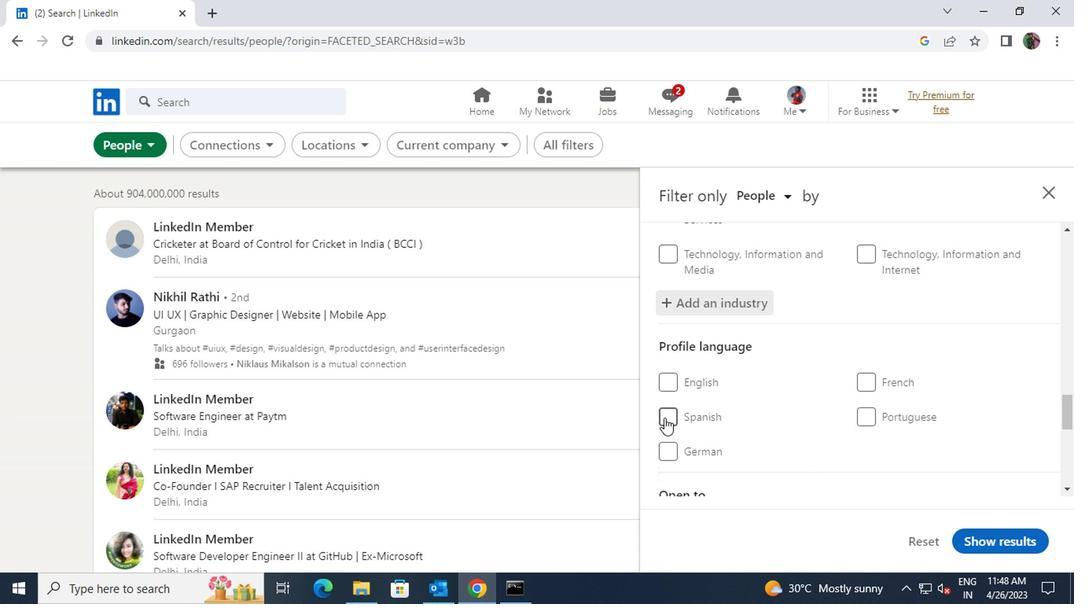 
Action: Mouse moved to (764, 426)
Screenshot: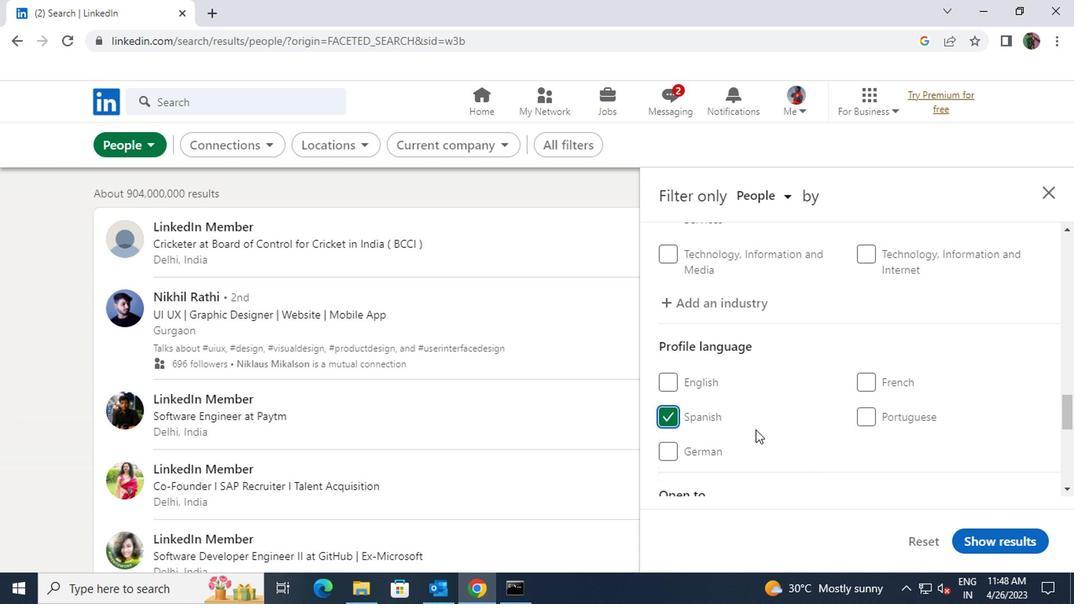 
Action: Mouse scrolled (764, 425) with delta (0, -1)
Screenshot: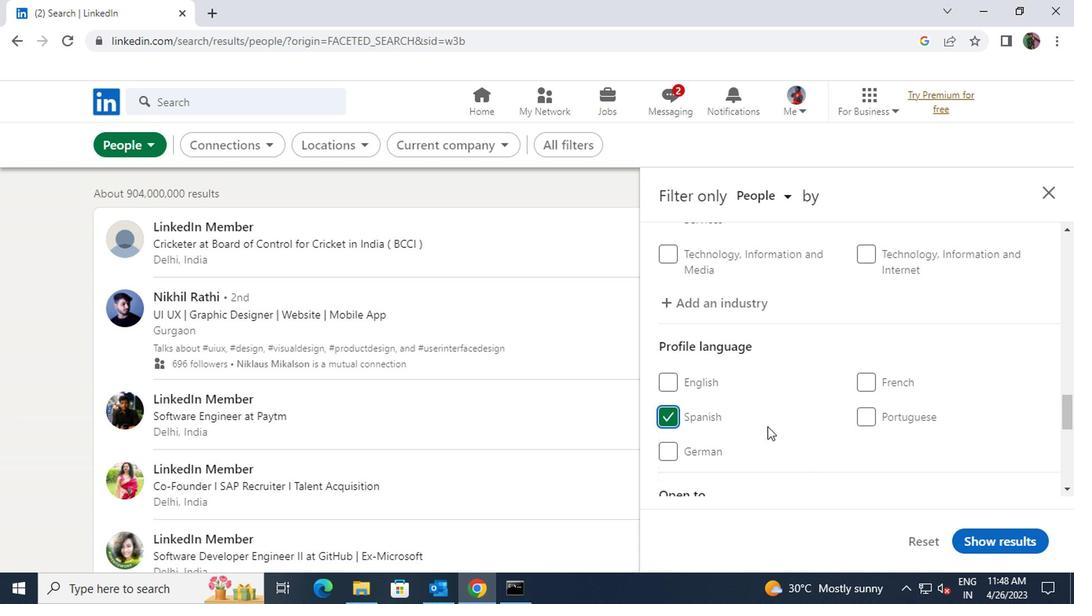 
Action: Mouse scrolled (764, 425) with delta (0, -1)
Screenshot: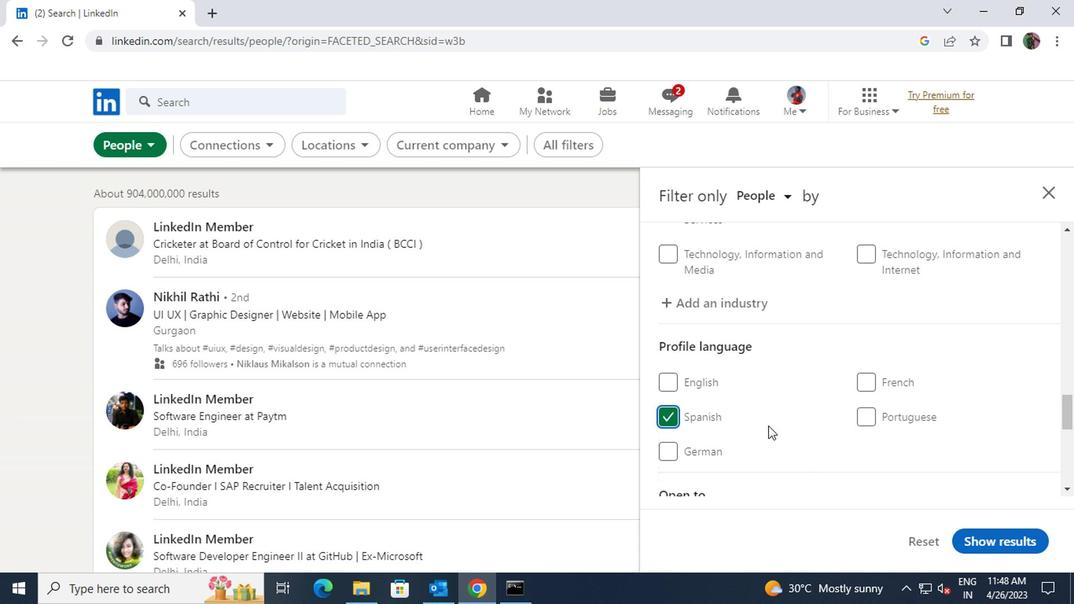 
Action: Mouse scrolled (764, 425) with delta (0, -1)
Screenshot: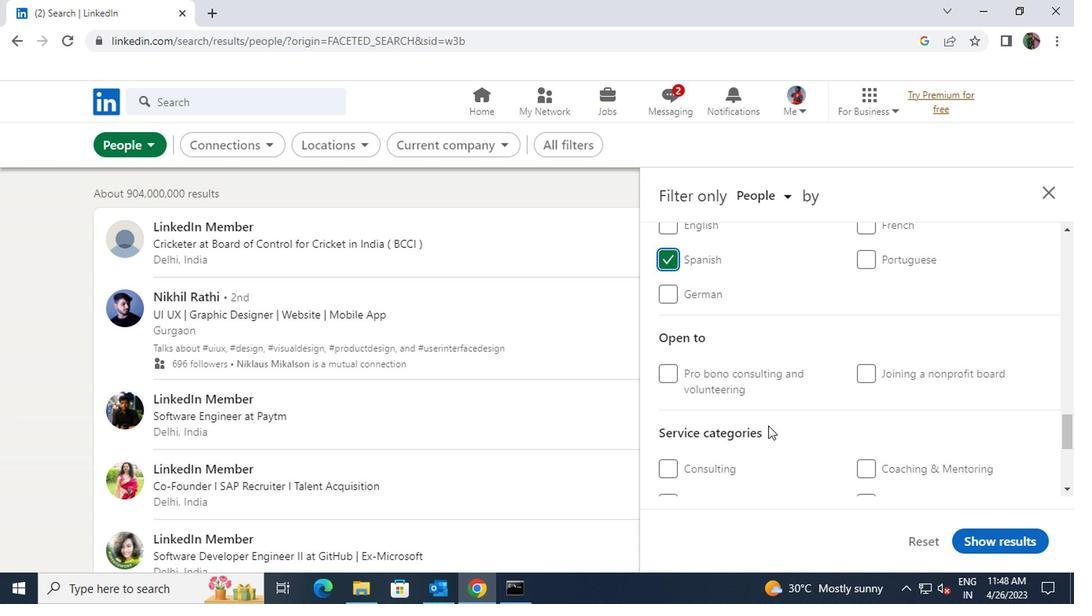 
Action: Mouse scrolled (764, 425) with delta (0, -1)
Screenshot: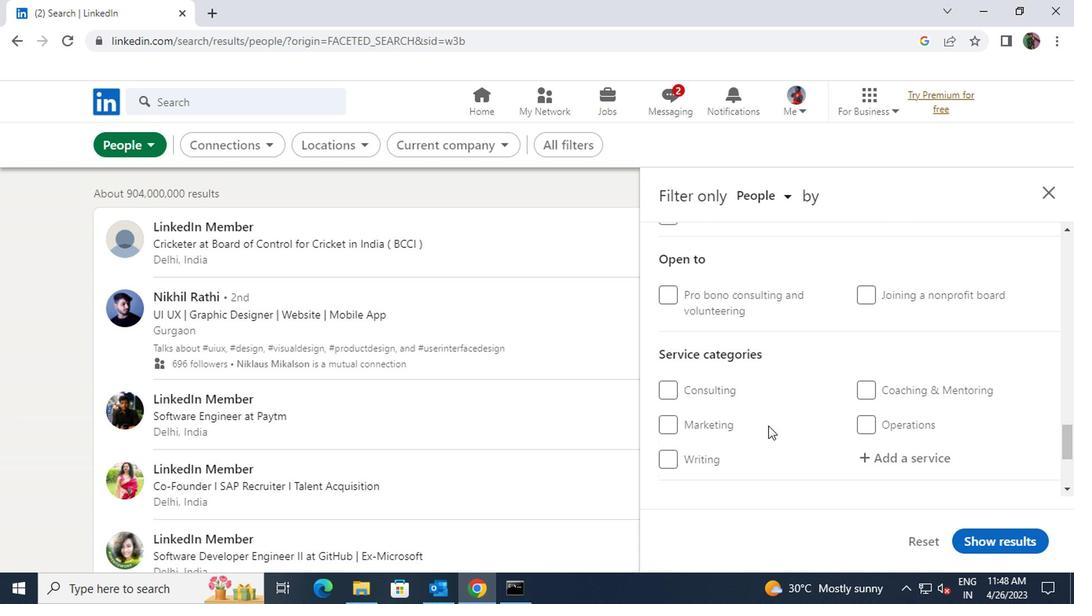
Action: Mouse moved to (869, 376)
Screenshot: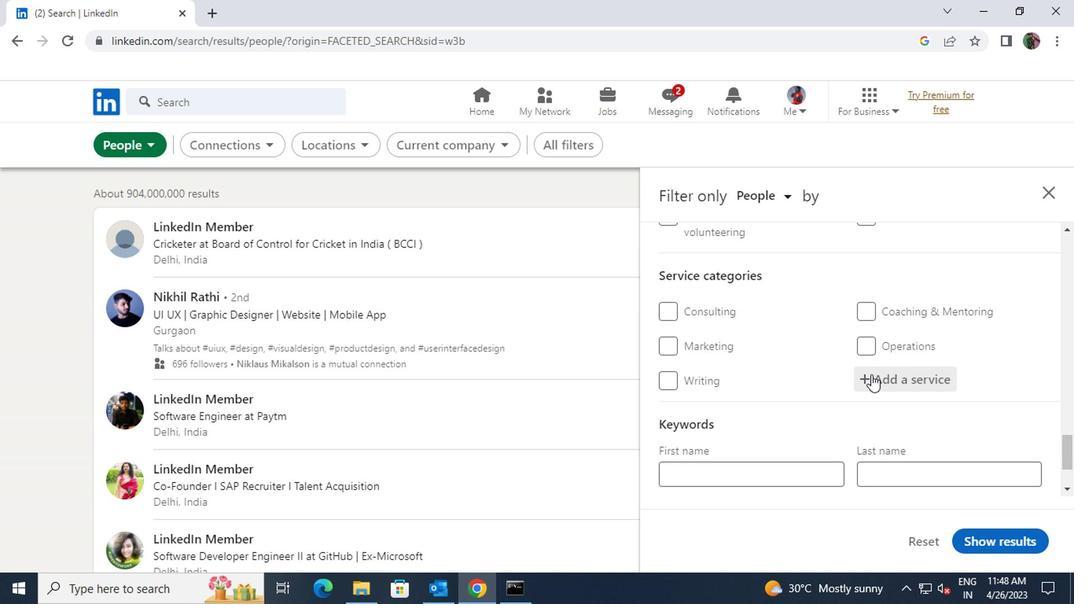 
Action: Mouse pressed left at (869, 376)
Screenshot: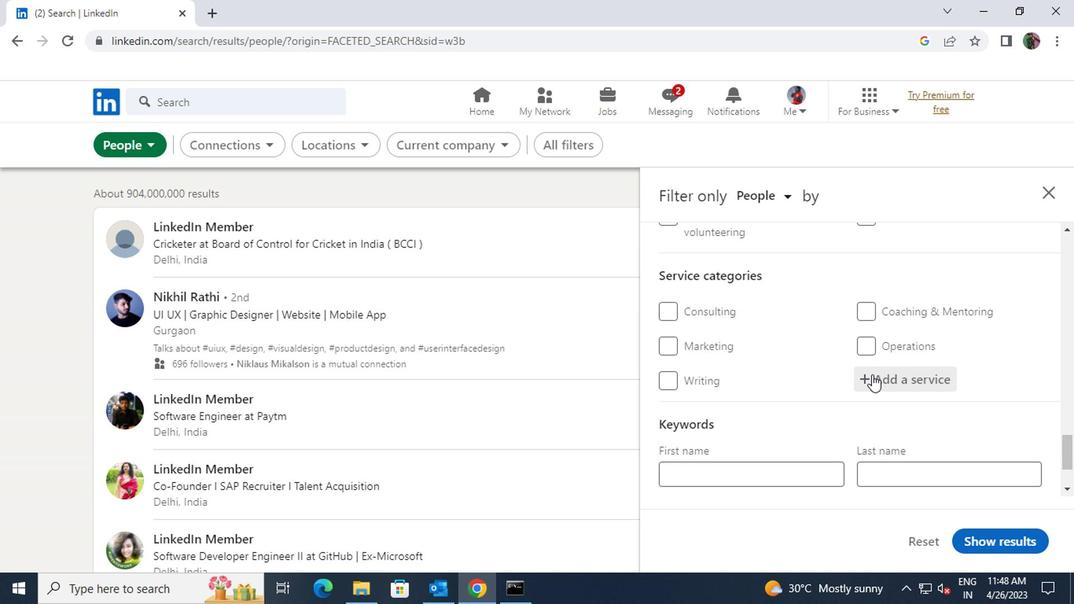 
Action: Key pressed <Key.shift>INTERAC
Screenshot: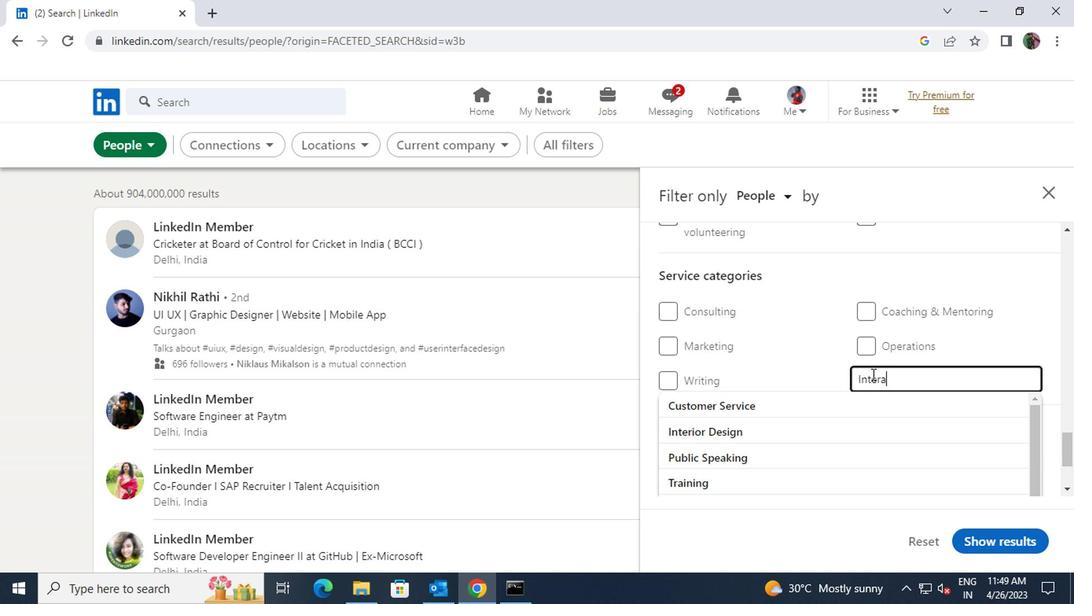 
Action: Mouse moved to (828, 429)
Screenshot: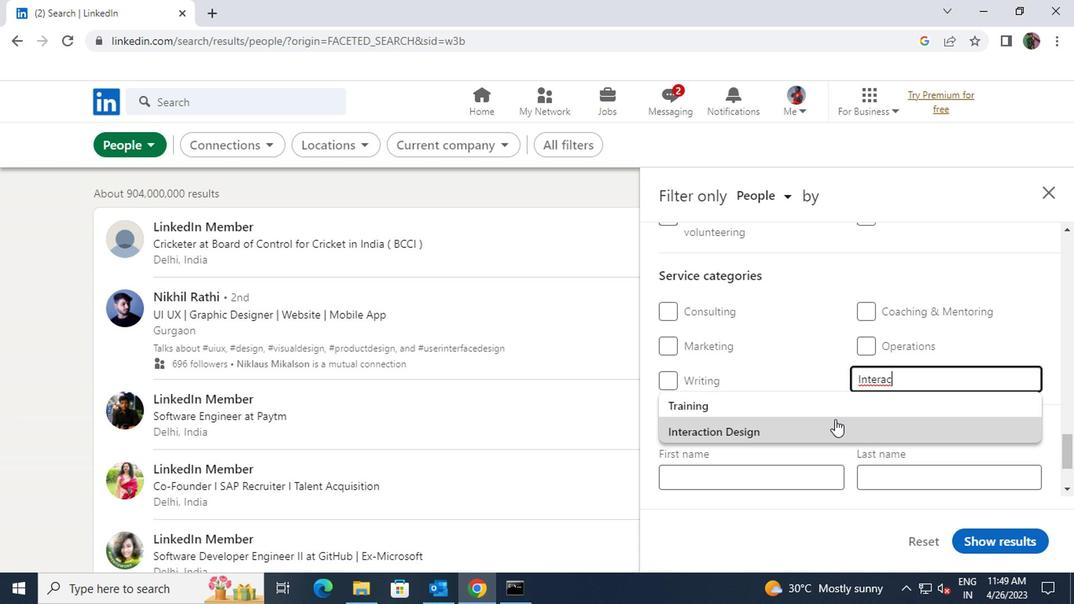 
Action: Mouse pressed left at (828, 429)
Screenshot: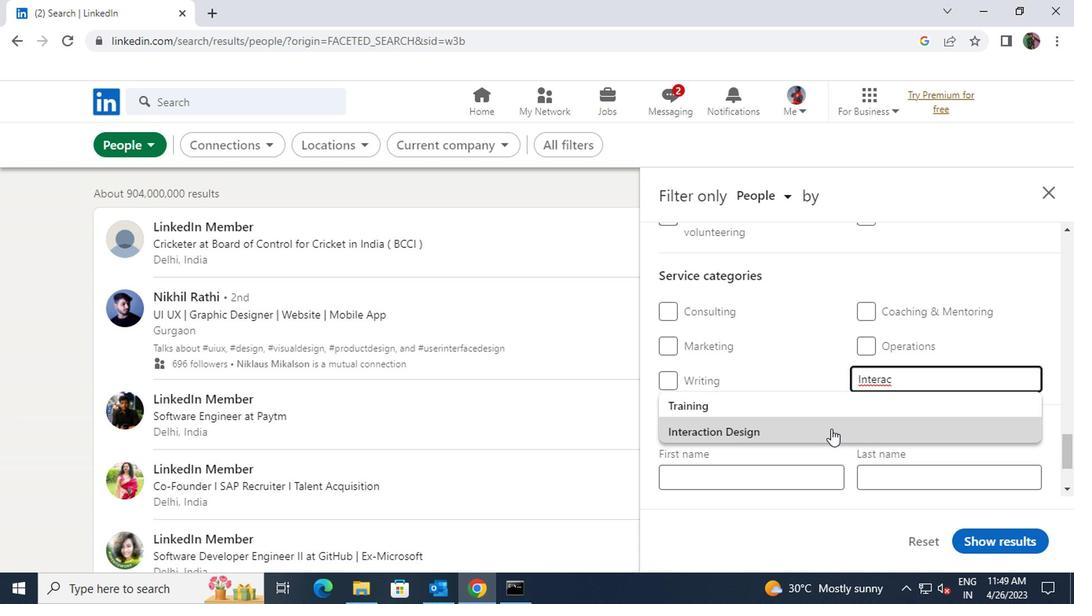 
Action: Mouse scrolled (828, 429) with delta (0, 0)
Screenshot: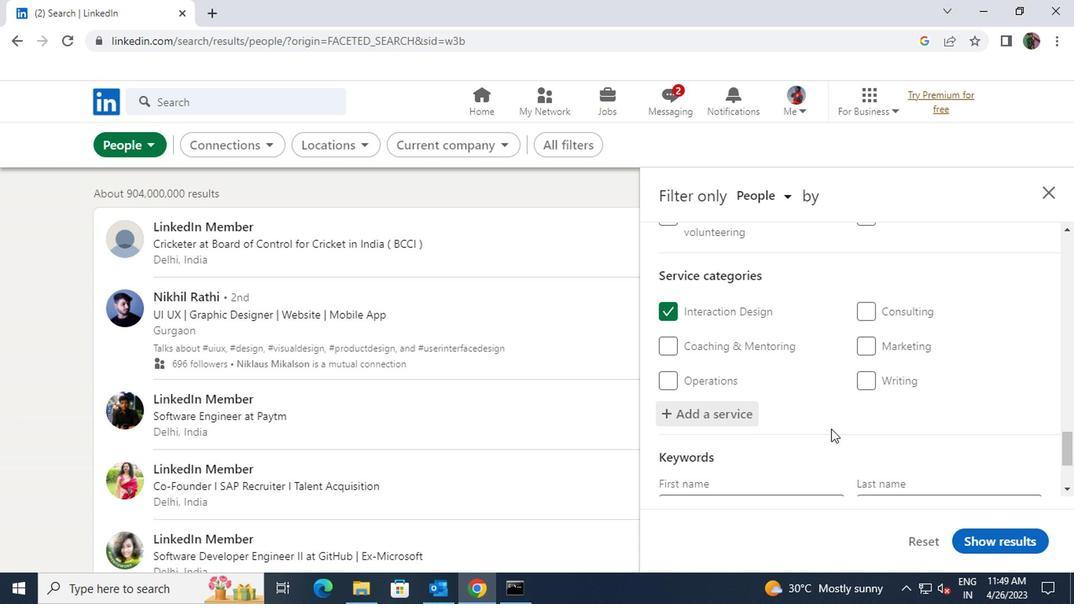 
Action: Mouse scrolled (828, 429) with delta (0, 0)
Screenshot: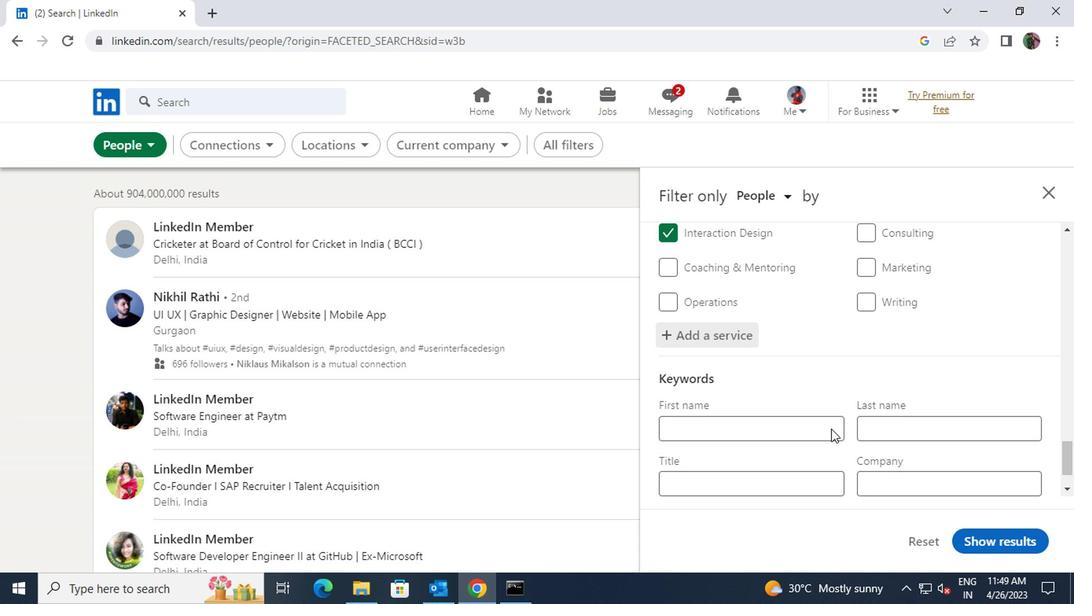 
Action: Mouse moved to (805, 419)
Screenshot: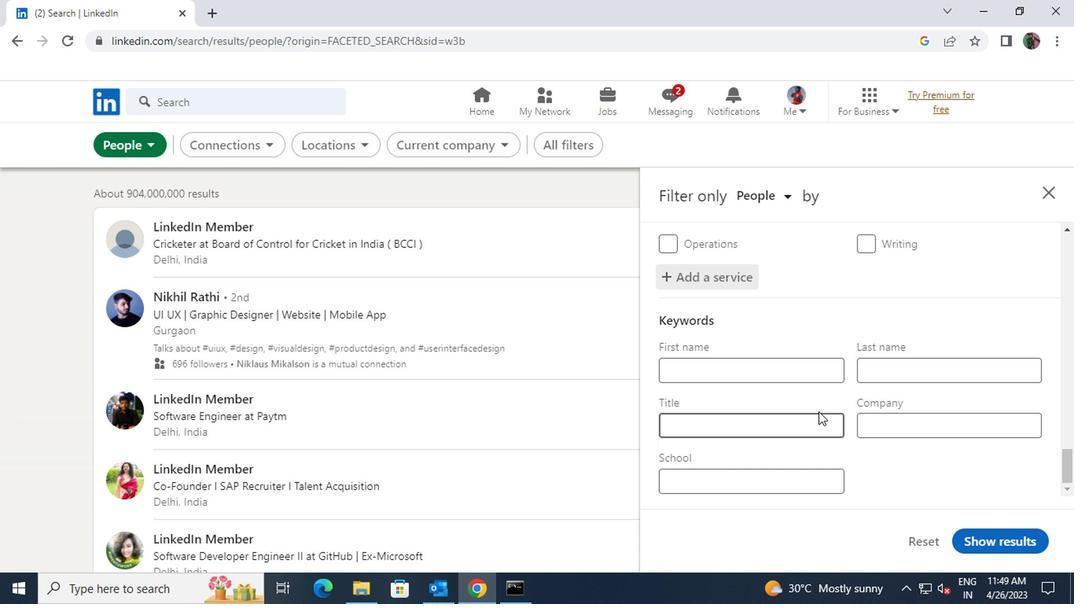 
Action: Mouse pressed left at (805, 419)
Screenshot: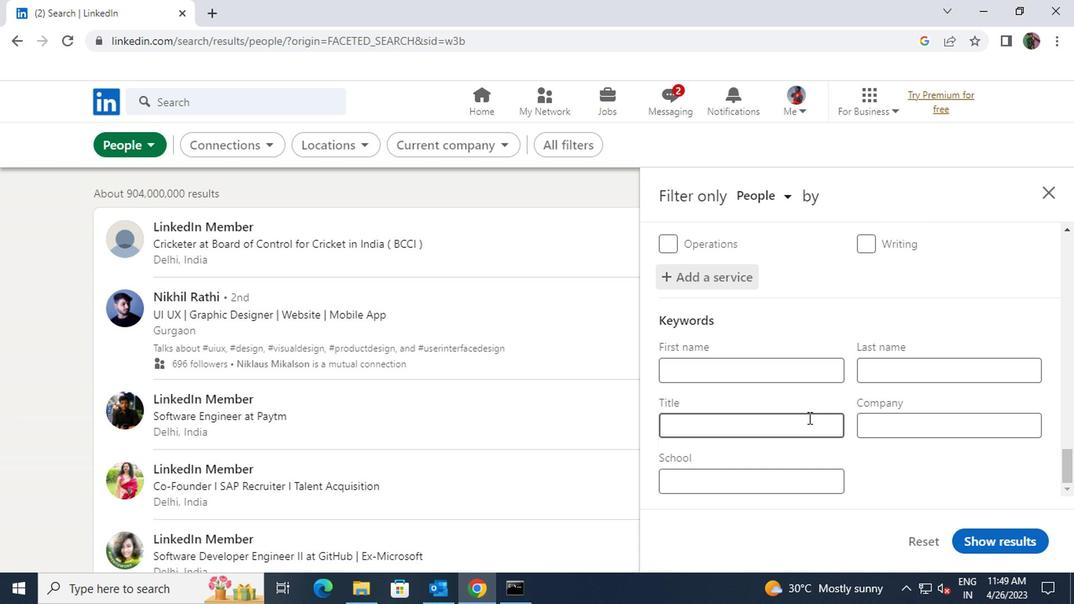 
Action: Key pressed <Key.shift>FANI
Screenshot: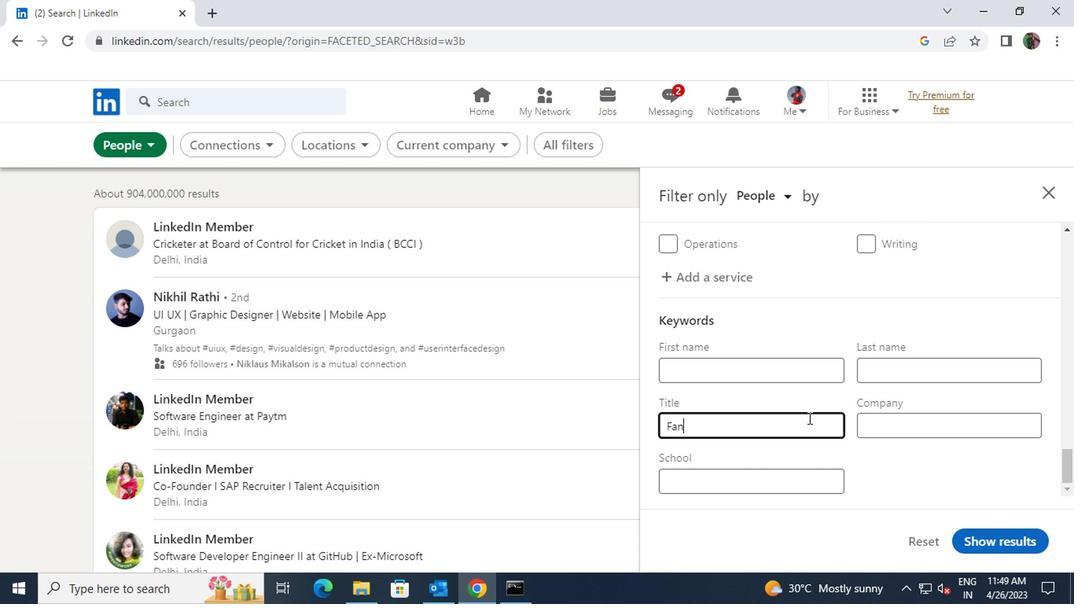 
Action: Mouse moved to (677, 428)
Screenshot: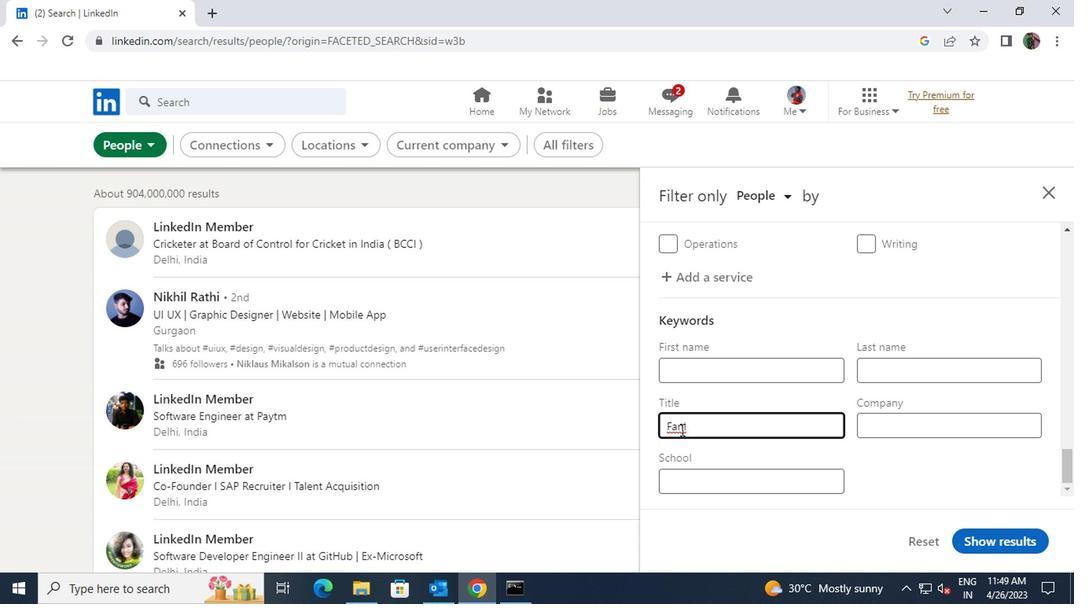 
Action: Mouse pressed left at (677, 428)
Screenshot: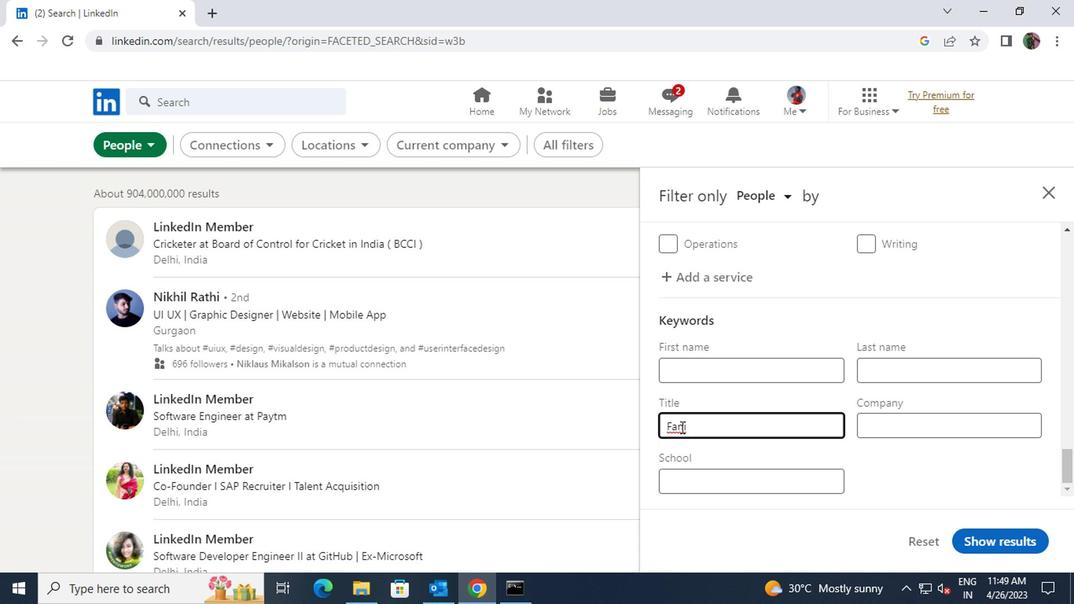 
Action: Mouse moved to (684, 427)
Screenshot: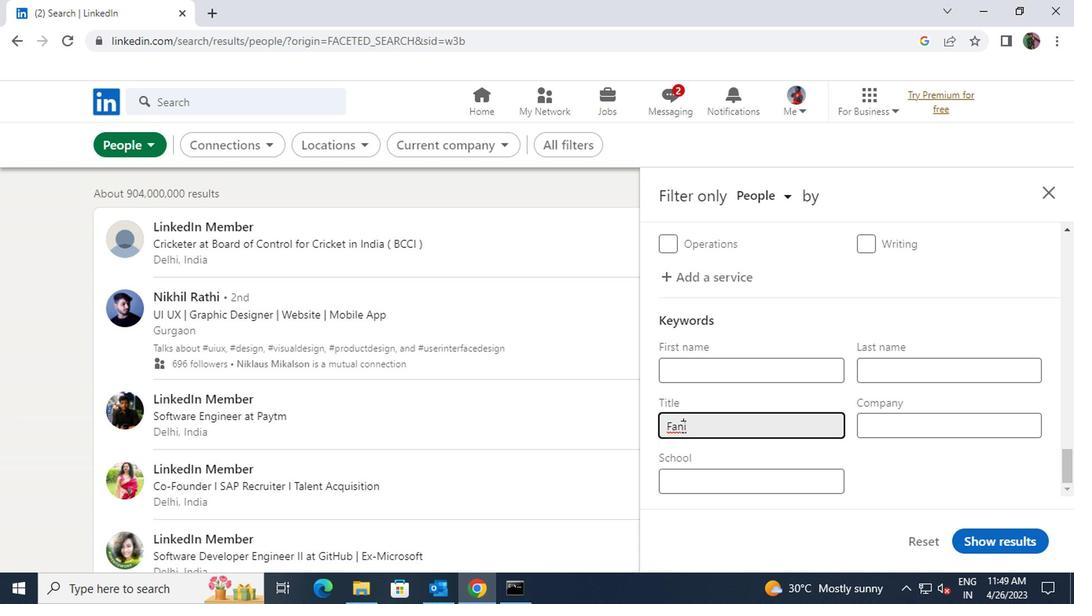 
Action: Key pressed ANICIAL<Key.space>ANYLAST
Screenshot: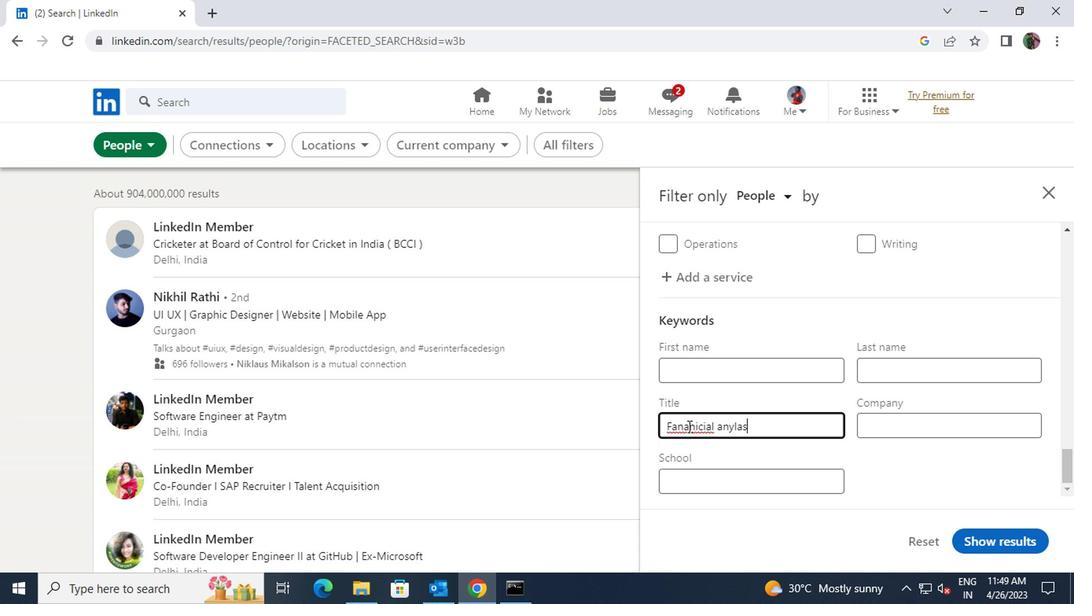 
Action: Mouse moved to (1000, 538)
Screenshot: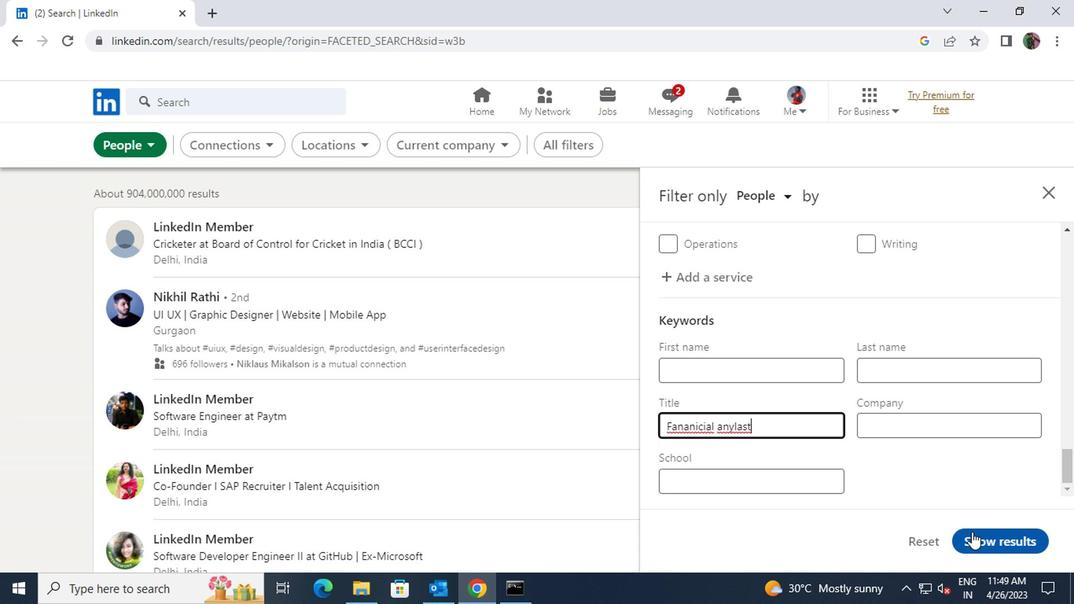 
Action: Mouse pressed left at (1000, 538)
Screenshot: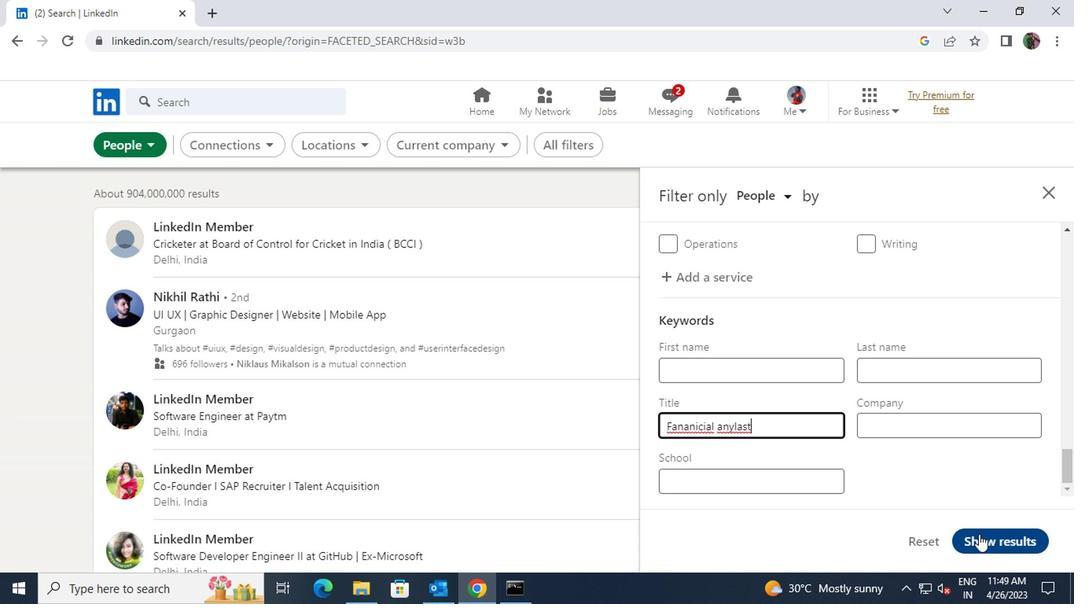
